Task: Plan a 3-hour wildlife and nature photography workshop in a scenic wildlife habitat.
Action: Mouse pressed left at (728, 113)
Screenshot: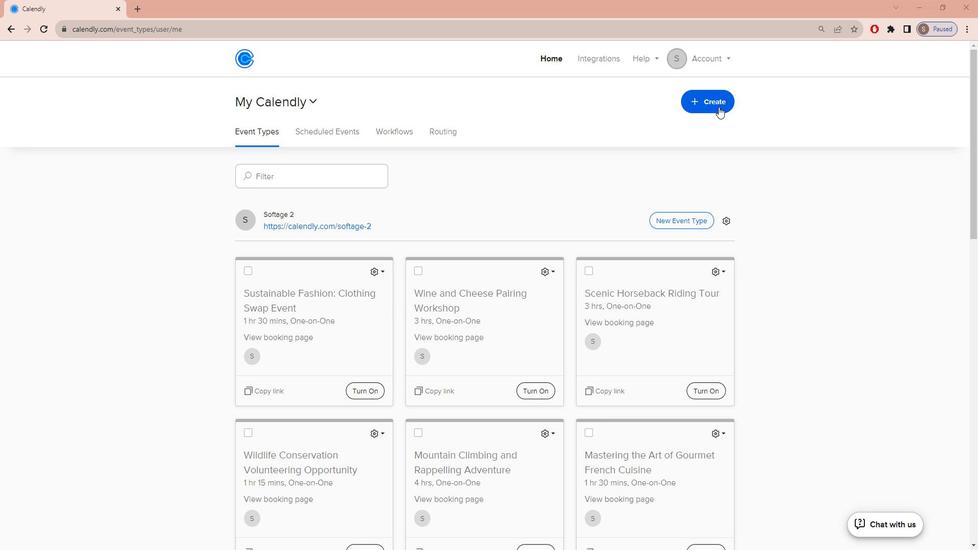 
Action: Mouse moved to (676, 139)
Screenshot: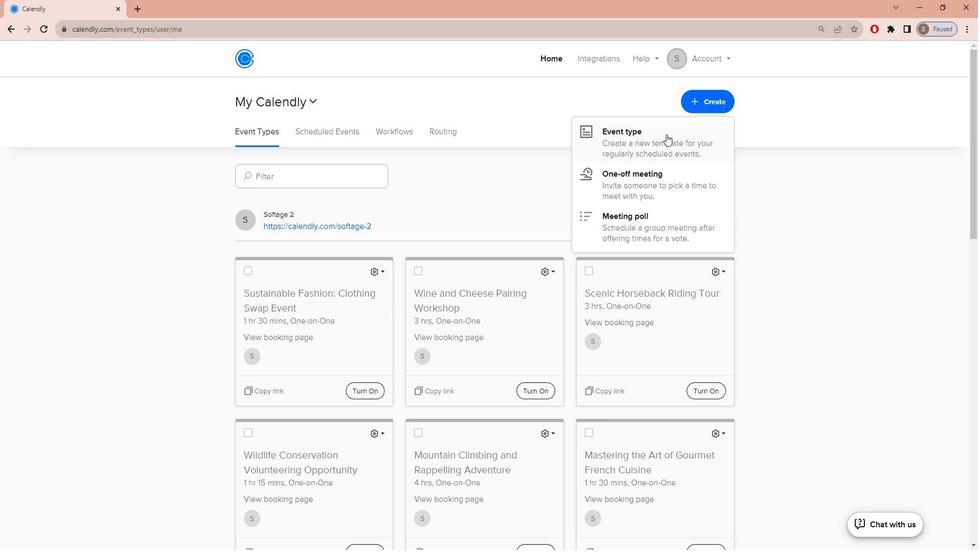 
Action: Mouse pressed left at (676, 139)
Screenshot: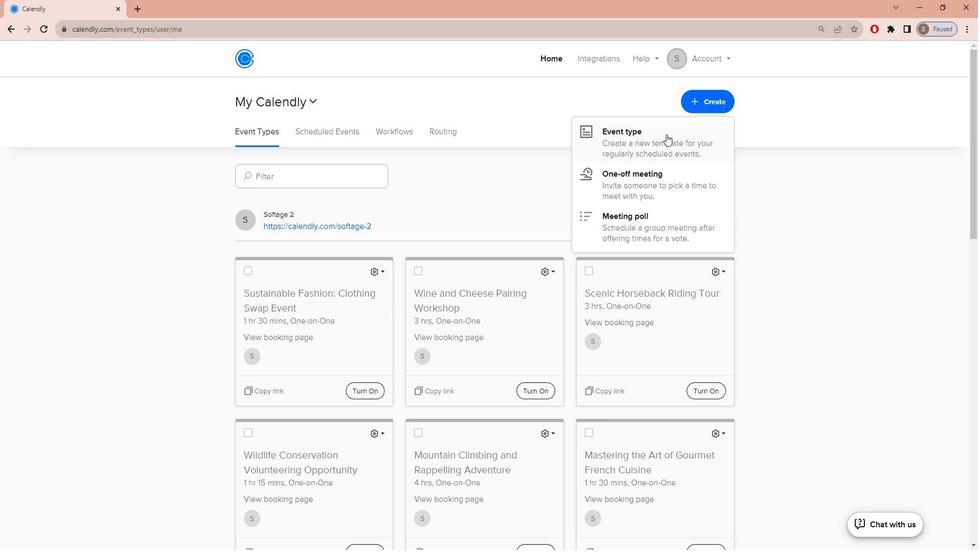 
Action: Mouse moved to (464, 187)
Screenshot: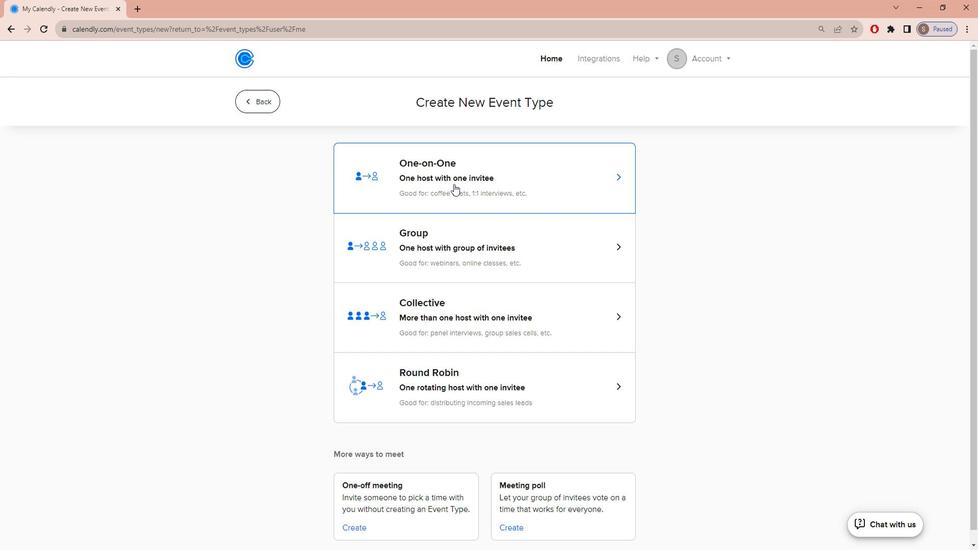 
Action: Mouse pressed left at (464, 187)
Screenshot: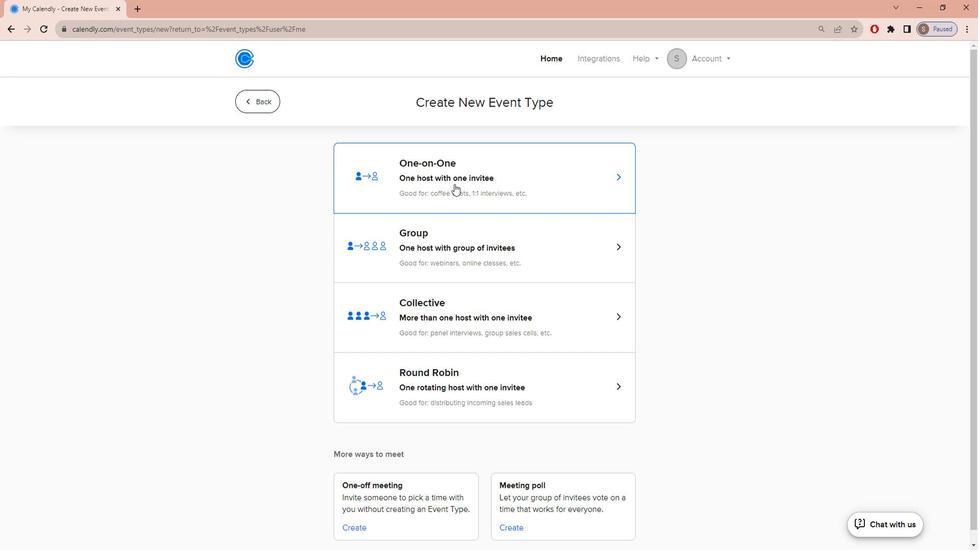 
Action: Mouse moved to (365, 250)
Screenshot: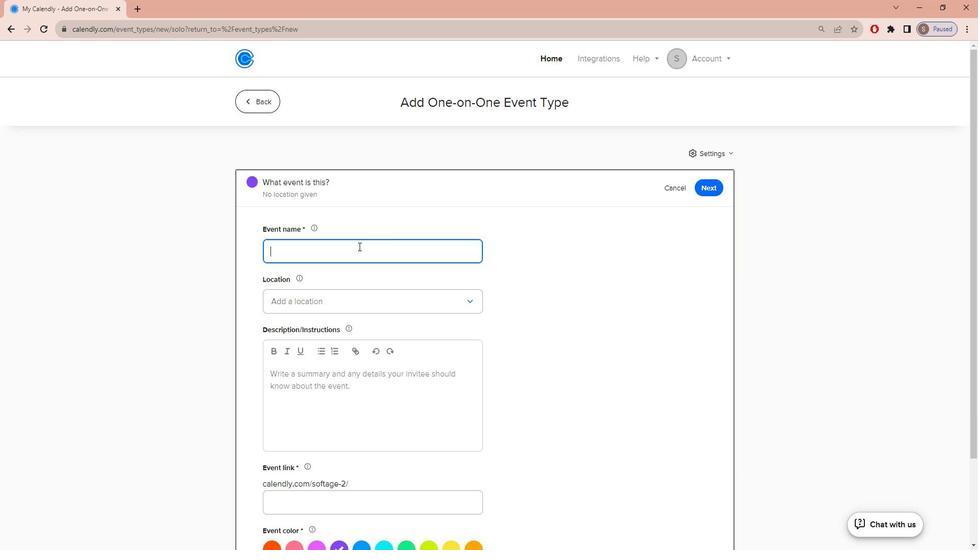 
Action: Key pressed <Key.caps_lock>W<Key.caps_lock>ildlife<Key.space><Key.caps_lock>A<Key.caps_lock><Key.backspace>and<Key.space><Key.caps_lock>N<Key.caps_lock>ature<Key.space><Key.caps_lock>P<Key.caps_lock>hotography<Key.space><Key.caps_lock>W<Key.caps_lock>orkshop
Screenshot: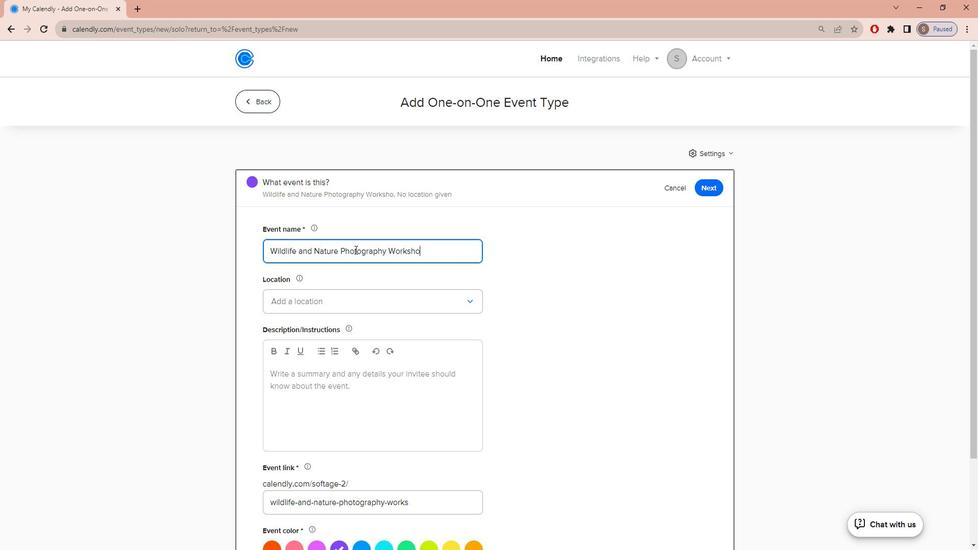 
Action: Mouse moved to (354, 307)
Screenshot: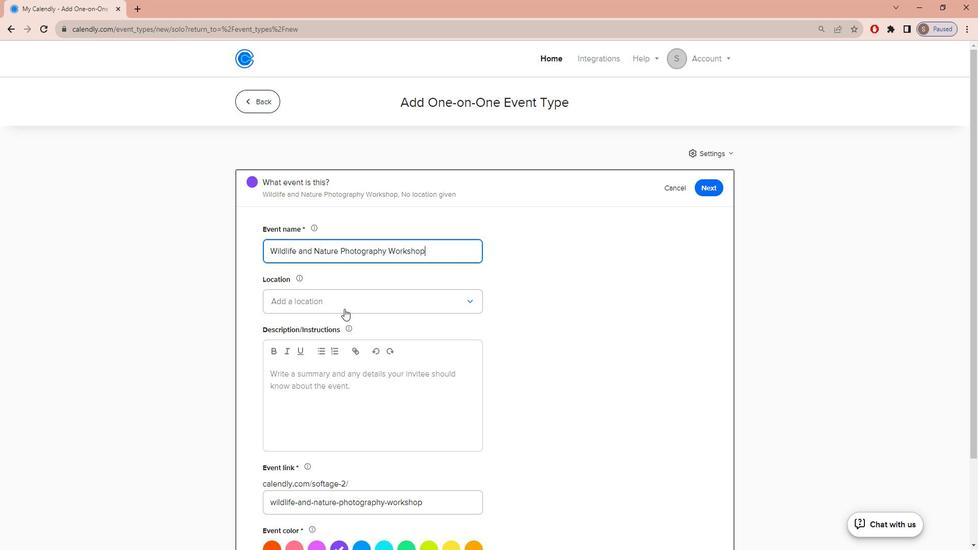 
Action: Mouse pressed left at (354, 307)
Screenshot: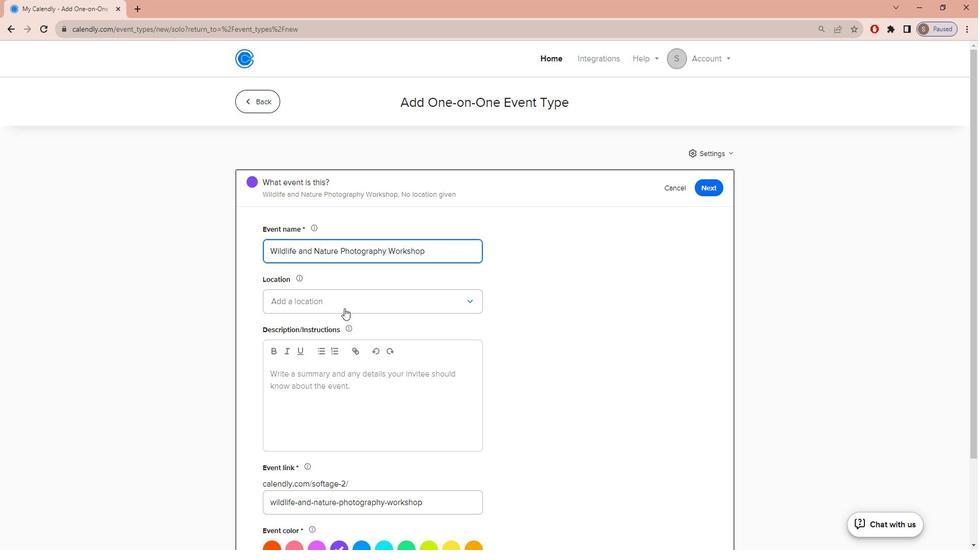 
Action: Mouse moved to (346, 329)
Screenshot: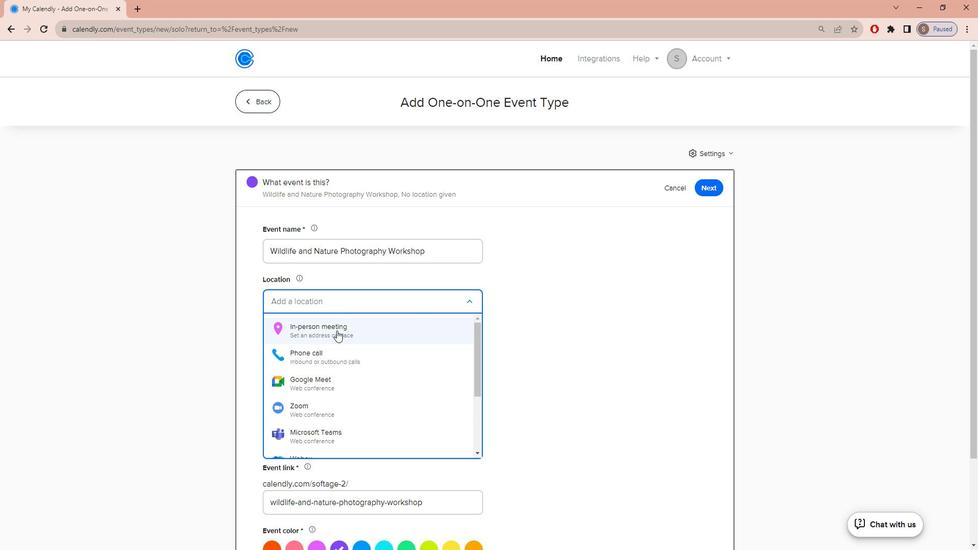 
Action: Mouse pressed left at (346, 329)
Screenshot: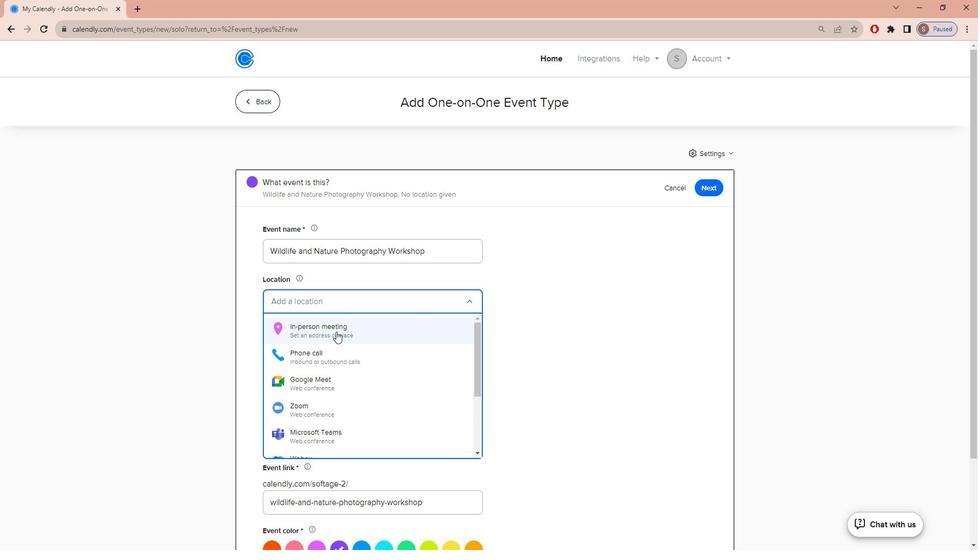 
Action: Mouse moved to (458, 181)
Screenshot: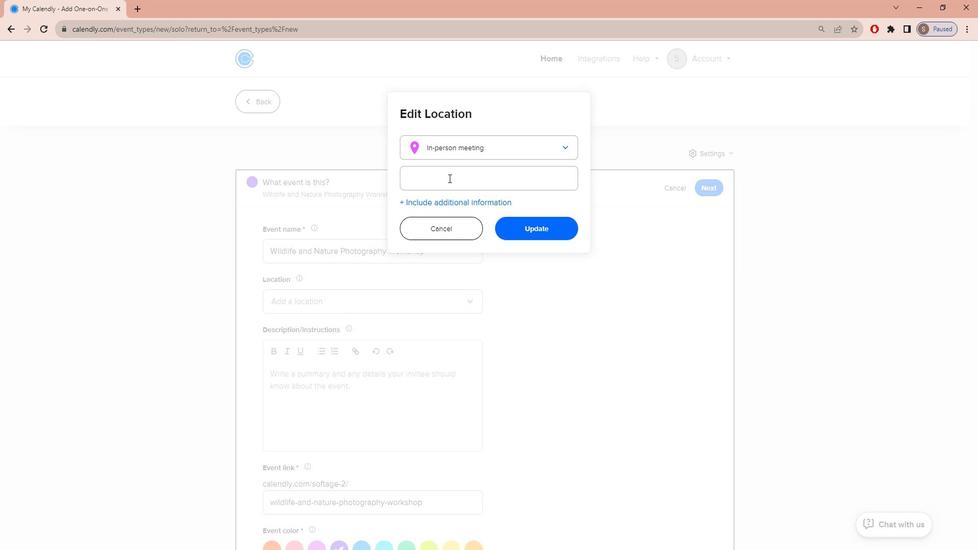 
Action: Mouse pressed left at (458, 181)
Screenshot: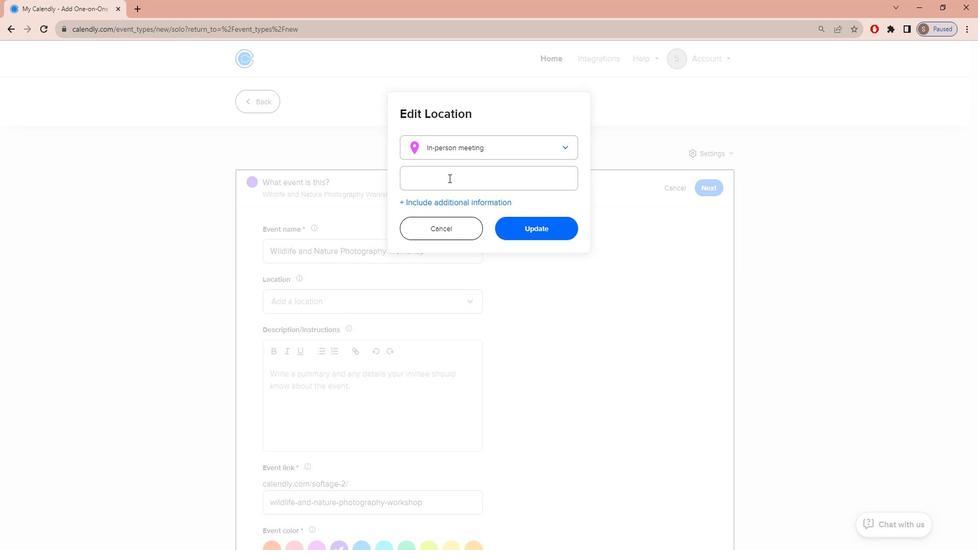 
Action: Mouse moved to (459, 181)
Screenshot: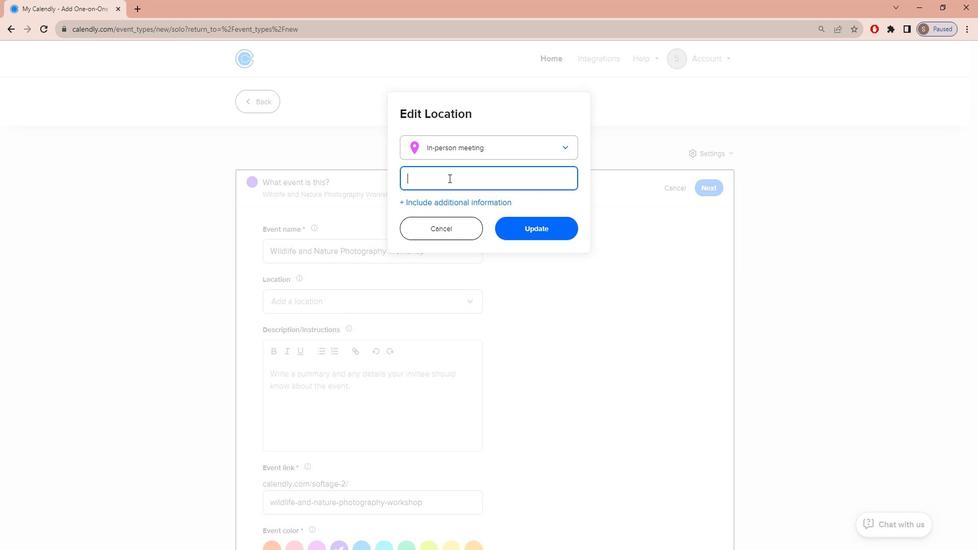 
Action: Key pressed <Key.caps_lock>W<Key.caps_lock>ildwoood<Key.backspace><Key.backspace>d<Key.space><Key.caps_lock>H<Key.caps_lock>aven,<Key.space><Key.caps_lock>A<Key.caps_lock>ustin,<Key.caps_lock>T<Key.caps_lock>exas
Screenshot: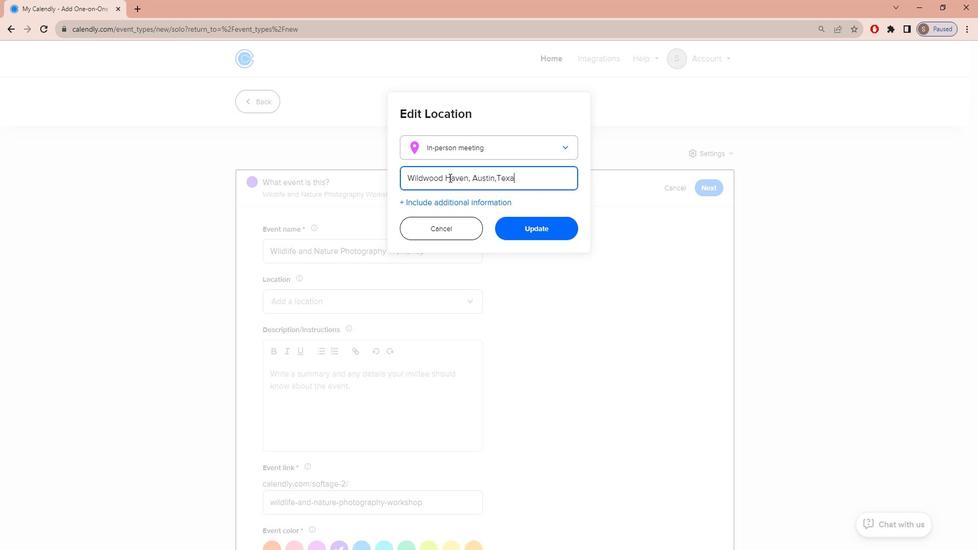 
Action: Mouse moved to (523, 229)
Screenshot: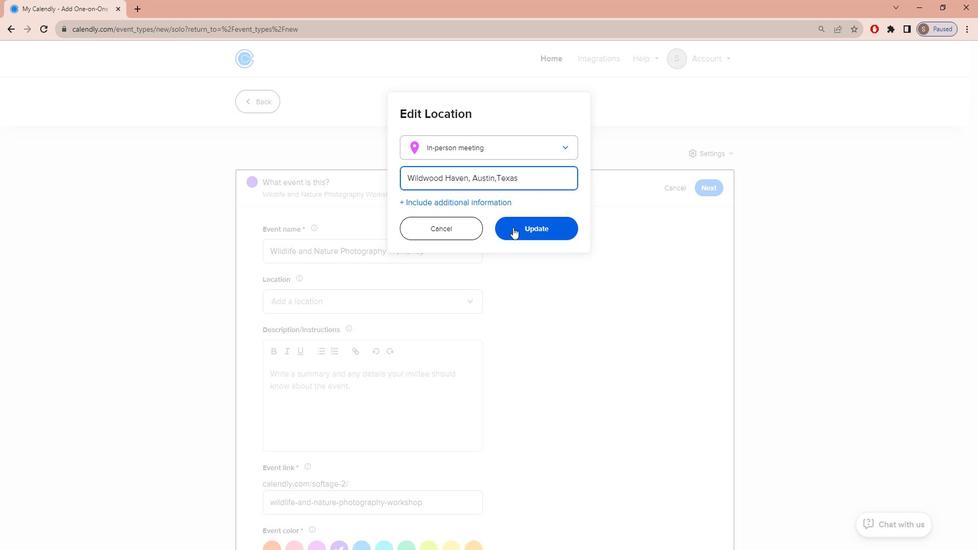 
Action: Mouse pressed left at (523, 229)
Screenshot: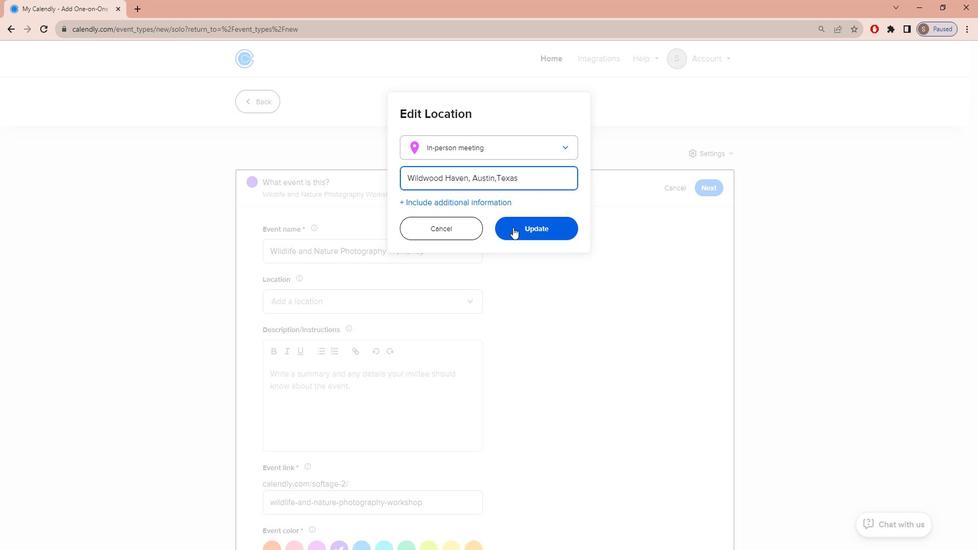
Action: Mouse moved to (354, 306)
Screenshot: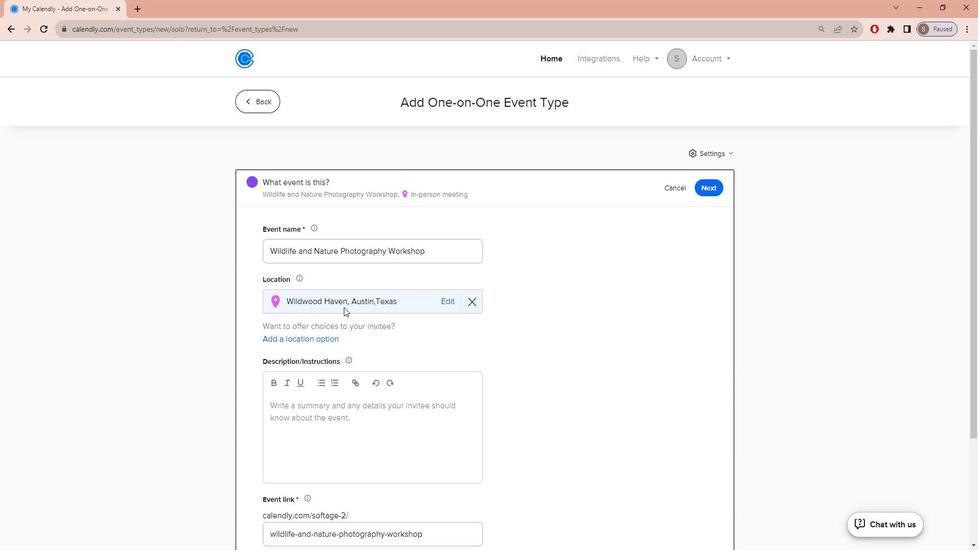 
Action: Mouse scrolled (354, 305) with delta (0, 0)
Screenshot: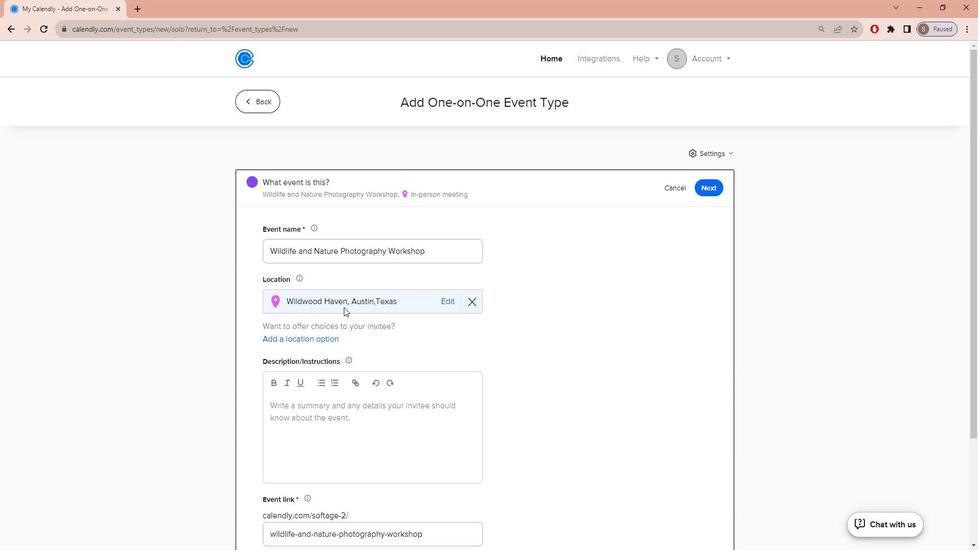 
Action: Mouse scrolled (354, 305) with delta (0, 0)
Screenshot: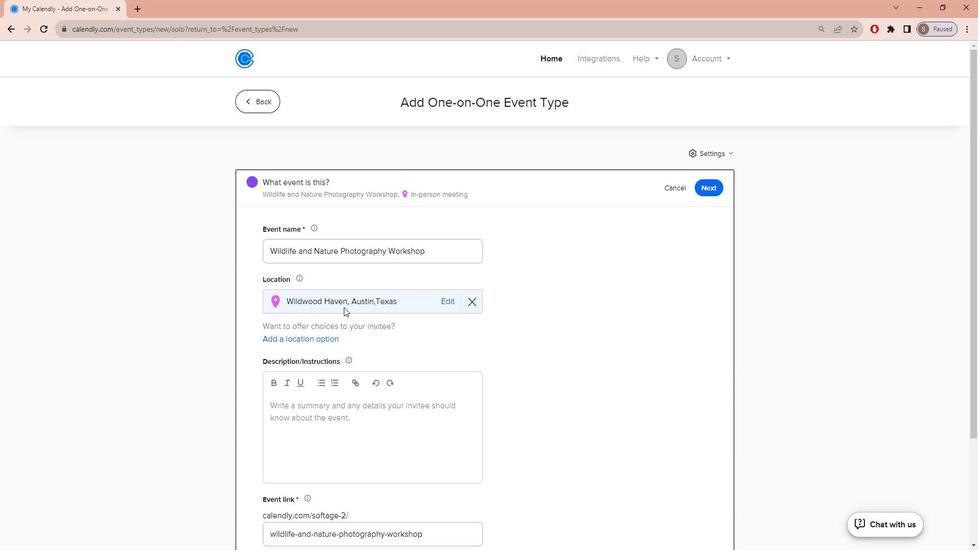 
Action: Mouse moved to (353, 306)
Screenshot: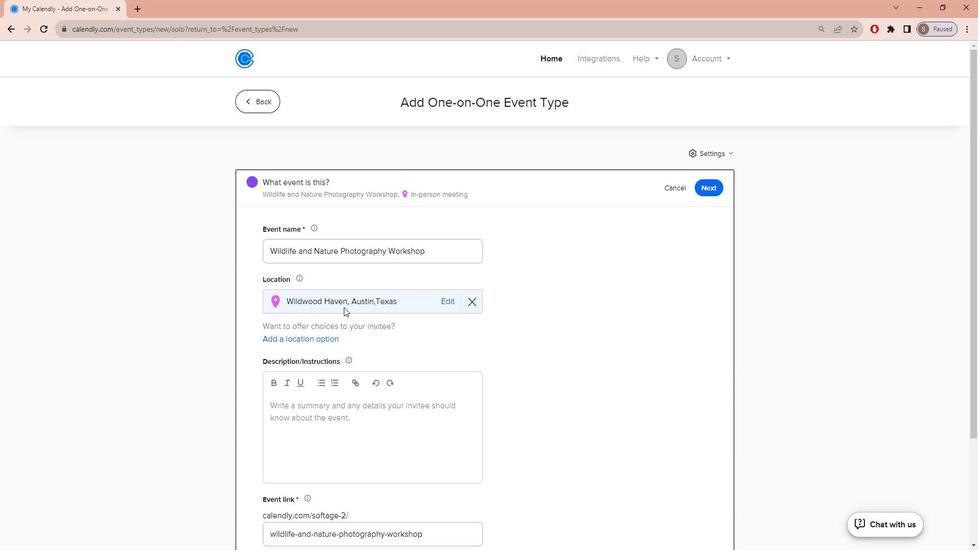 
Action: Mouse scrolled (353, 305) with delta (0, 0)
Screenshot: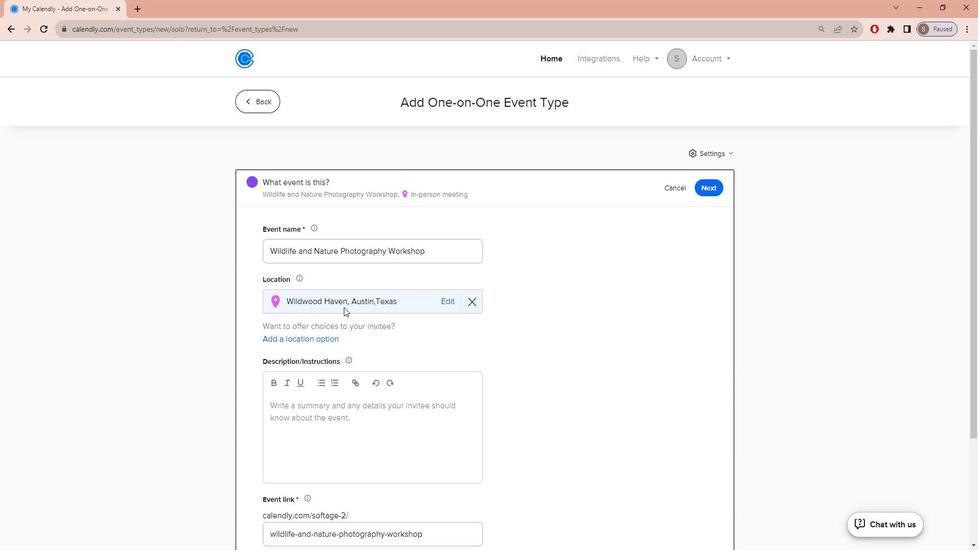 
Action: Mouse moved to (353, 306)
Screenshot: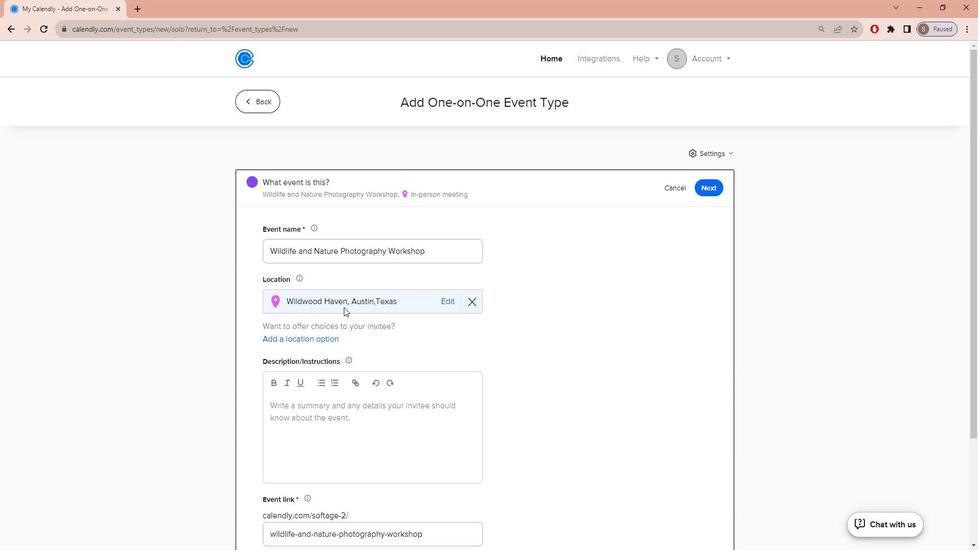 
Action: Mouse scrolled (353, 305) with delta (0, 0)
Screenshot: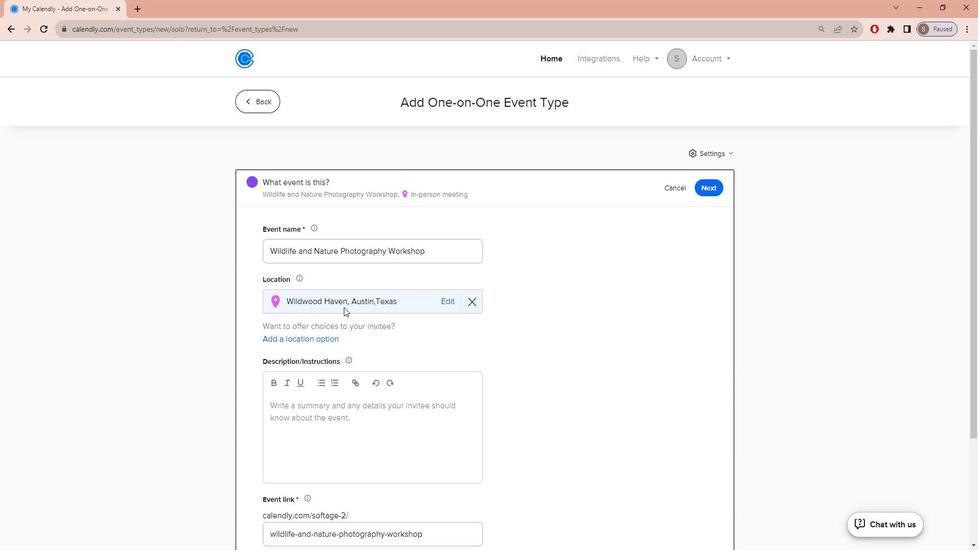 
Action: Mouse moved to (352, 306)
Screenshot: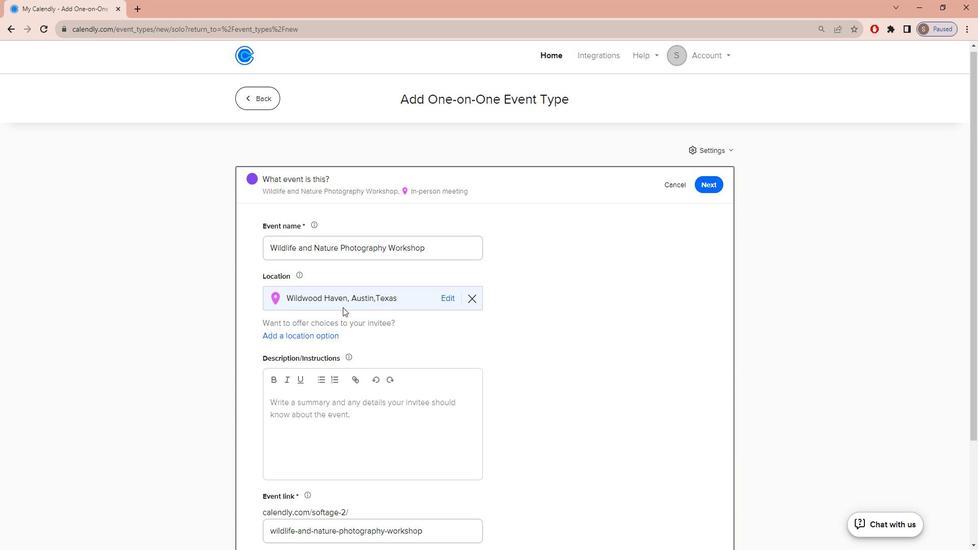 
Action: Mouse scrolled (352, 305) with delta (0, 0)
Screenshot: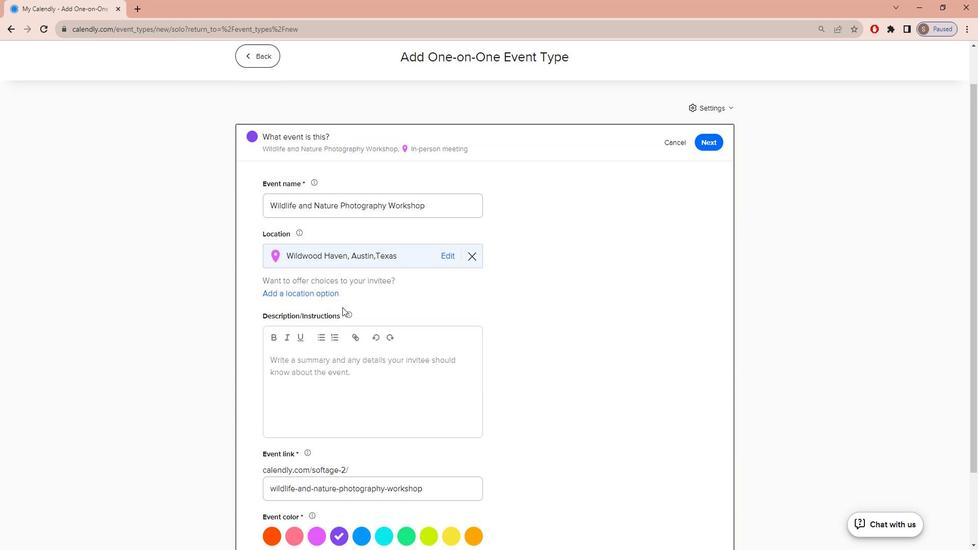
Action: Mouse scrolled (352, 306) with delta (0, 0)
Screenshot: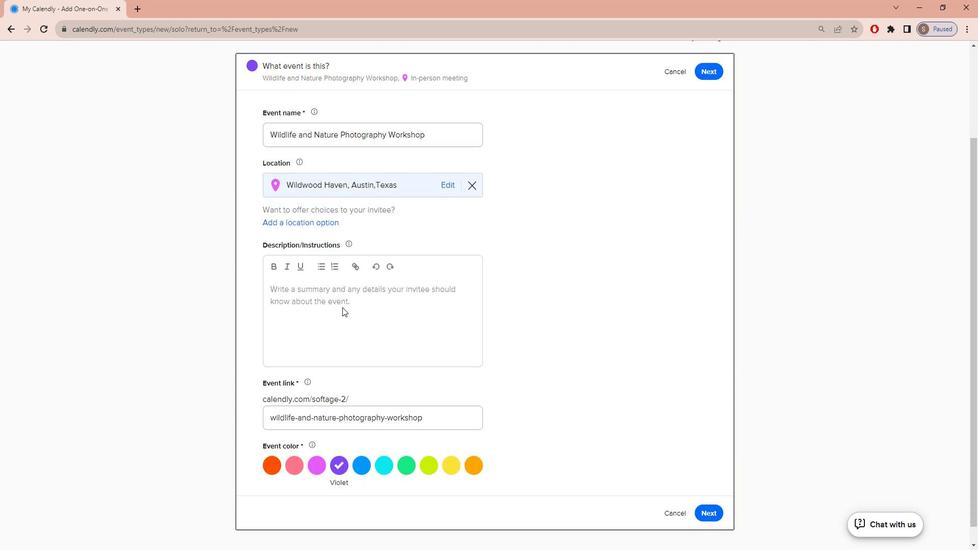 
Action: Mouse moved to (308, 331)
Screenshot: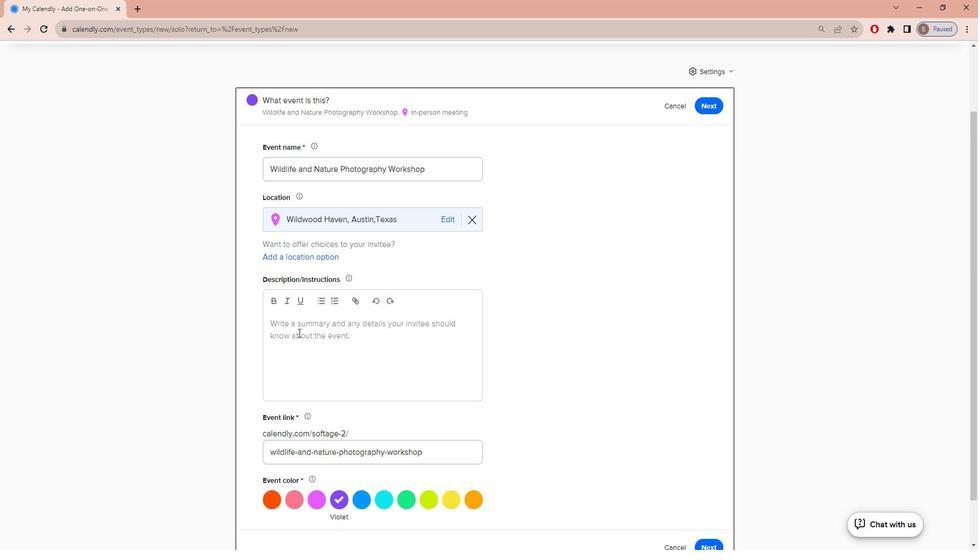 
Action: Mouse pressed left at (308, 331)
Screenshot: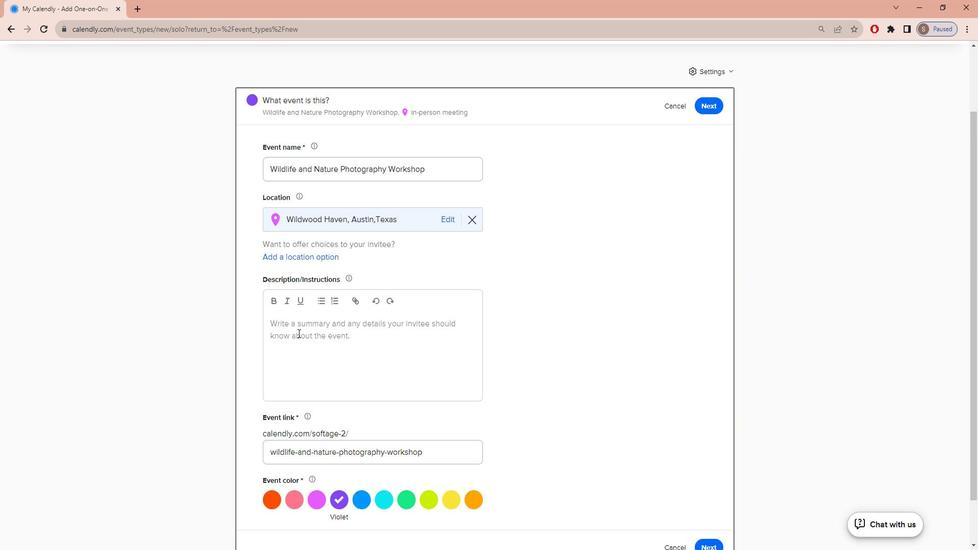 
Action: Key pressed <Key.caps_lock>J<Key.caps_lock>oin<Key.space>us<Key.space>for<Key.space>an<Key.space>unforgettable<Key.space>wi
Screenshot: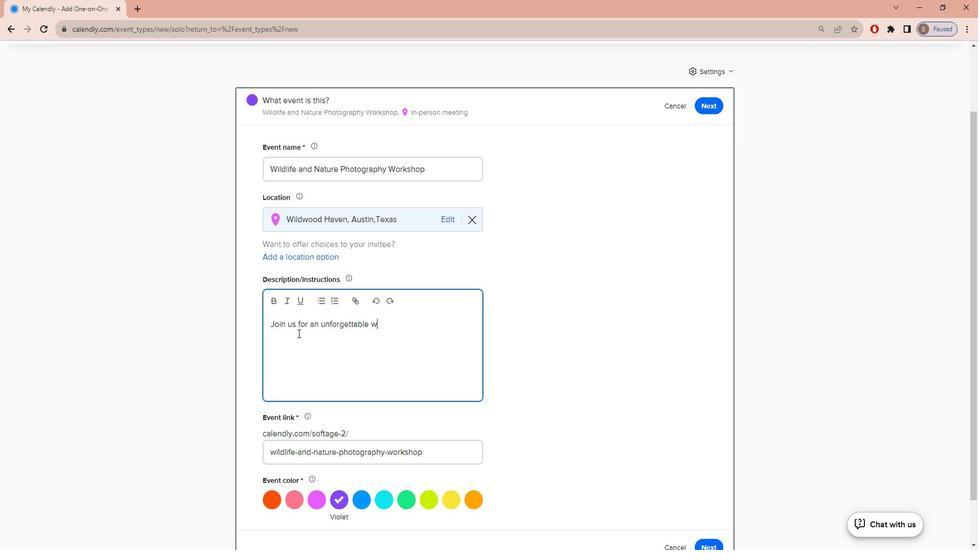 
Action: Mouse moved to (308, 331)
Screenshot: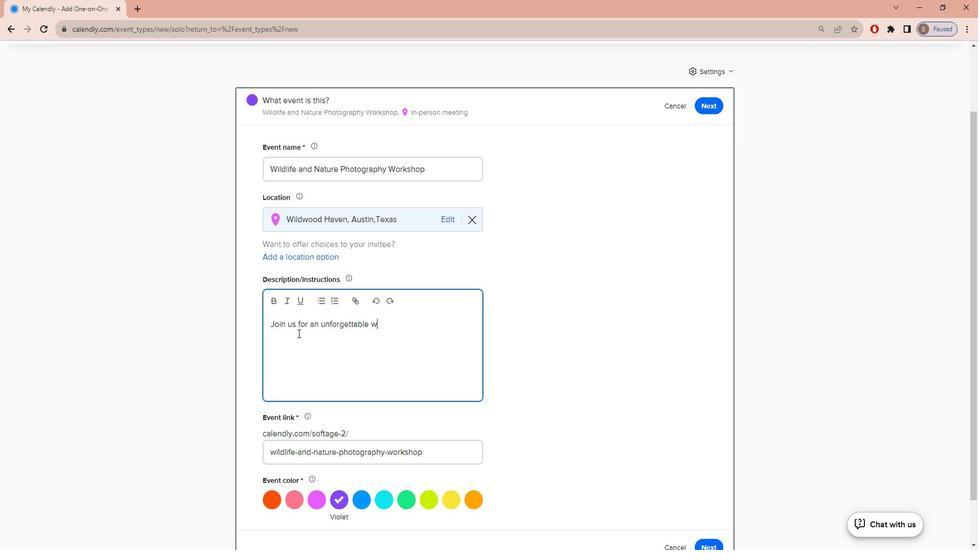 
Action: Key pressed ldlife<Key.space>phor<Key.backspace>tography<Key.space>workshop<Key.space>at<Key.space>a<Key.space>scenic<Key.space>natural<Key.space>sanctura<Key.backspace><Key.backspace>ary<Key.space>that<Key.space>provides<Key.space>you<Key.space>a<Key.space>proper<Key.space>backdrop<Key.space>for<Key.space>capturing<Key.space>the<Key.space>ba<Key.backspace>eay<Key.backspace>uty<Key.space>of<Key.space>outdd<Key.backspace>oors<Key.space>through<Key.space>your<Key.space>lens.<Key.caps_lock>W<Key.caps_lock>hether<Key.space>you<Key.space>are<Key.space>a<Key.space>novice<Key.space>or<Key.space>a<Key.space>seasoned<Key.space>photographer,this<Key.space>workd<Key.backspace>shop<Key.space>is<Key.space>designed<Key.space>y<Key.backspace>to<Key.space>help<Key.space>you<Key.space>refine<Key.space>your<Key.space>skills<Key.space>,o<Key.backspace>connect
Screenshot: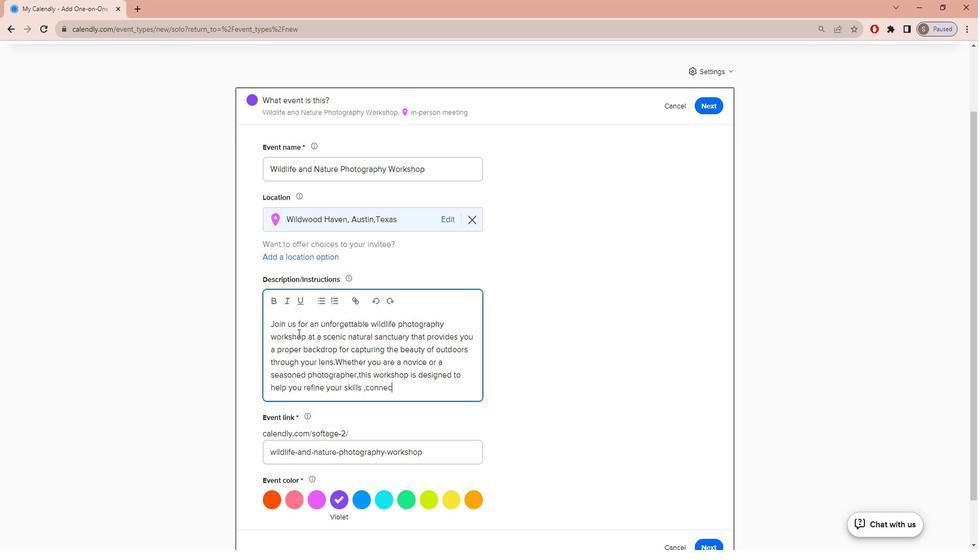 
Action: Mouse moved to (321, 327)
Screenshot: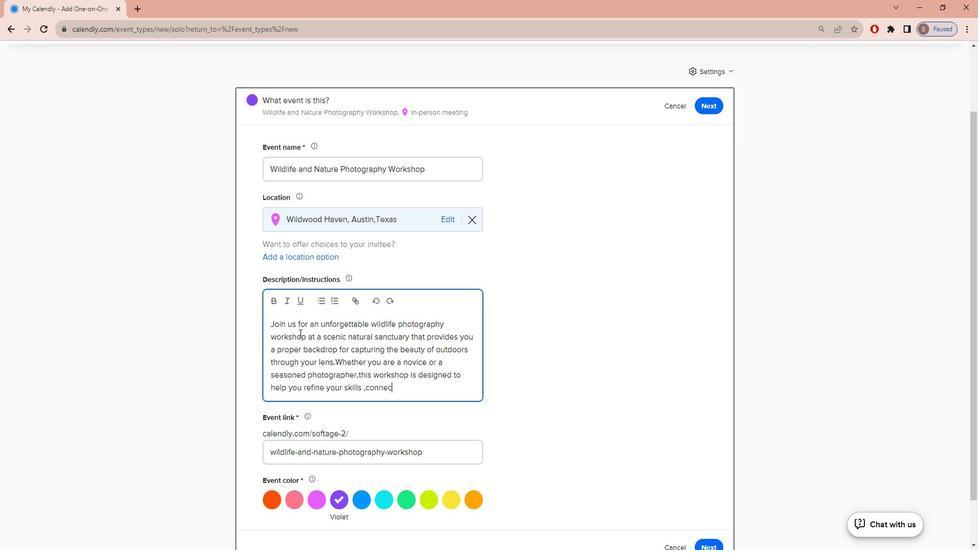 
Action: Key pressed <Key.space>with<Key.space>nt<Key.backspace>a
Screenshot: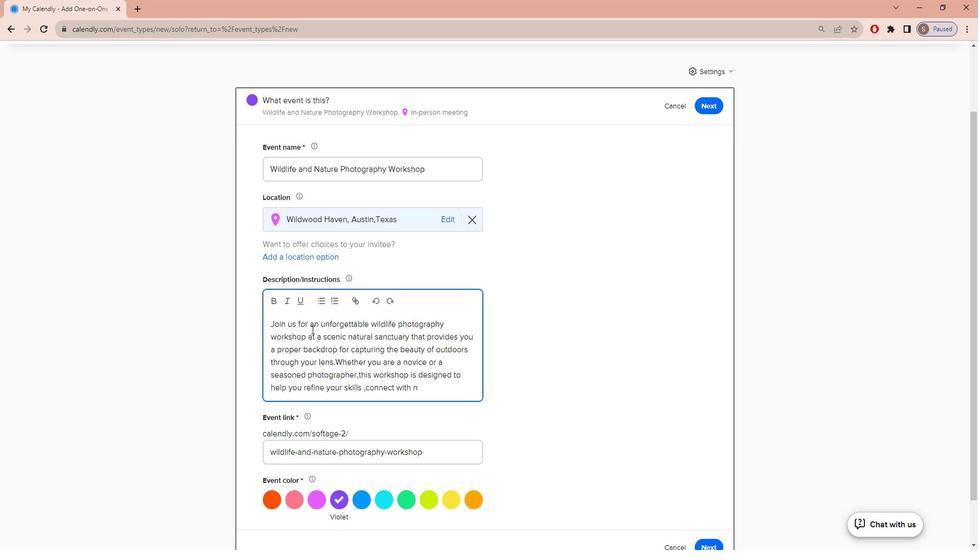 
Action: Mouse moved to (323, 327)
Screenshot: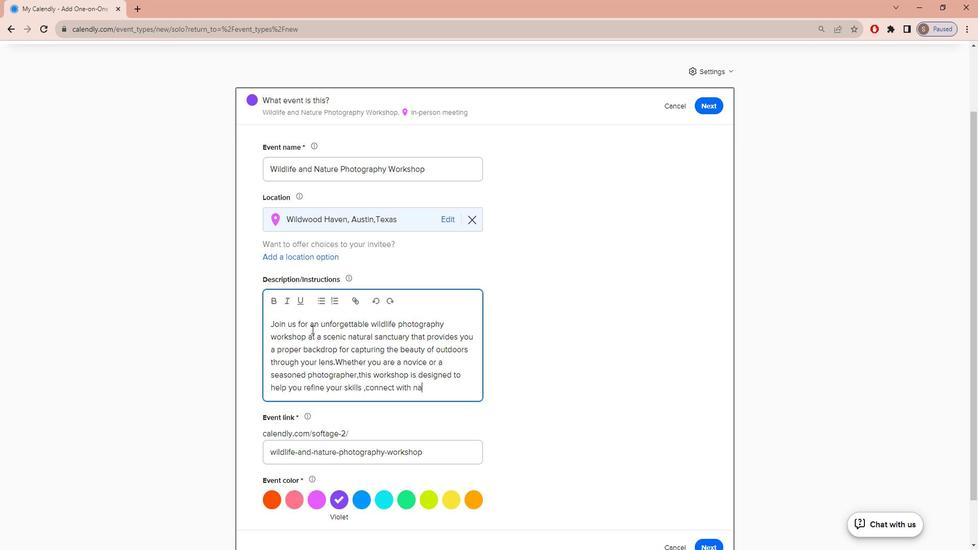 
Action: Key pressed t
Screenshot: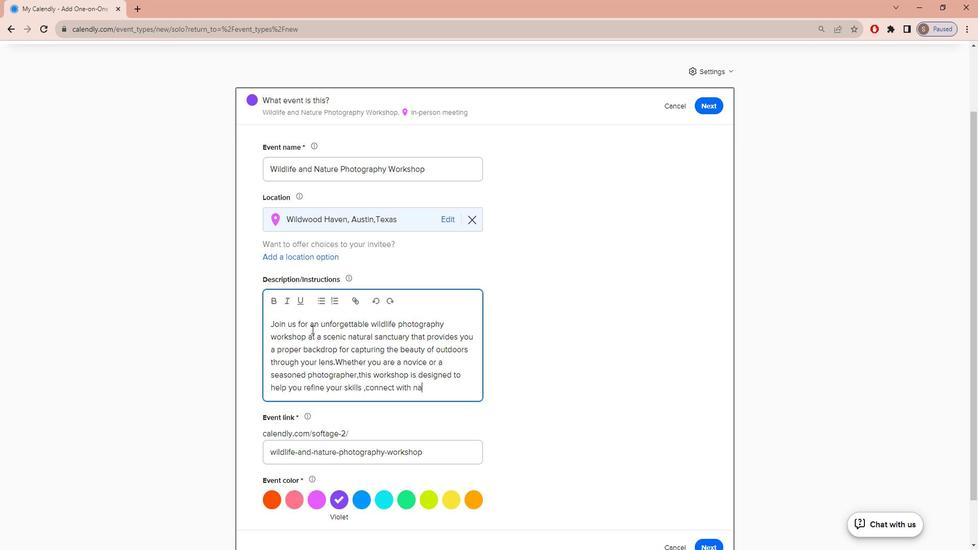 
Action: Mouse moved to (327, 326)
Screenshot: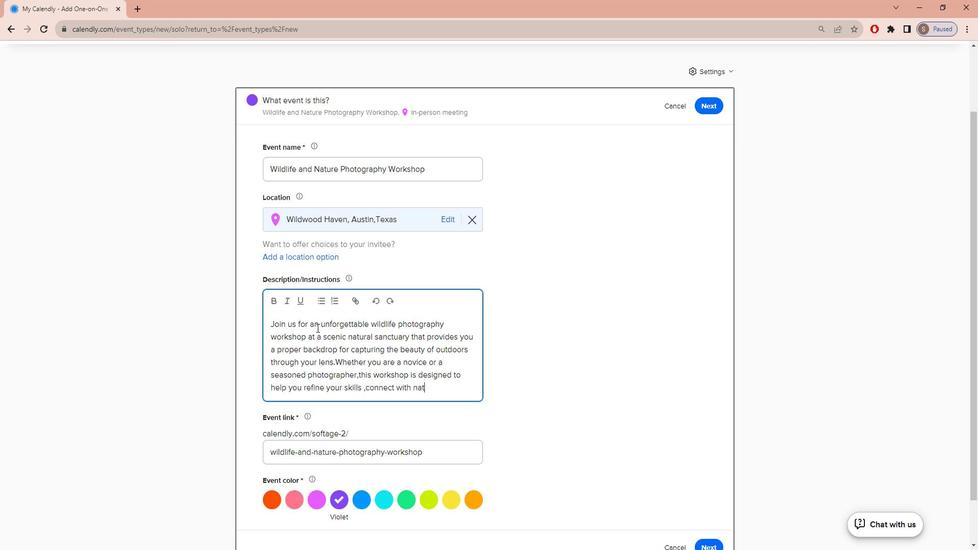 
Action: Key pressed ure<Key.space>and<Key.space>capture<Key.space>stunning<Key.space>moment
Screenshot: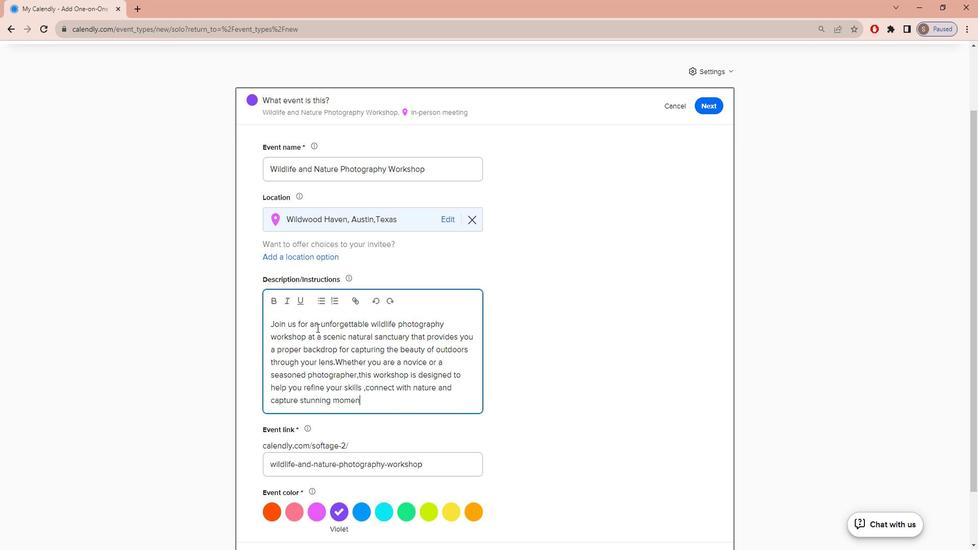 
Action: Mouse moved to (327, 326)
Screenshot: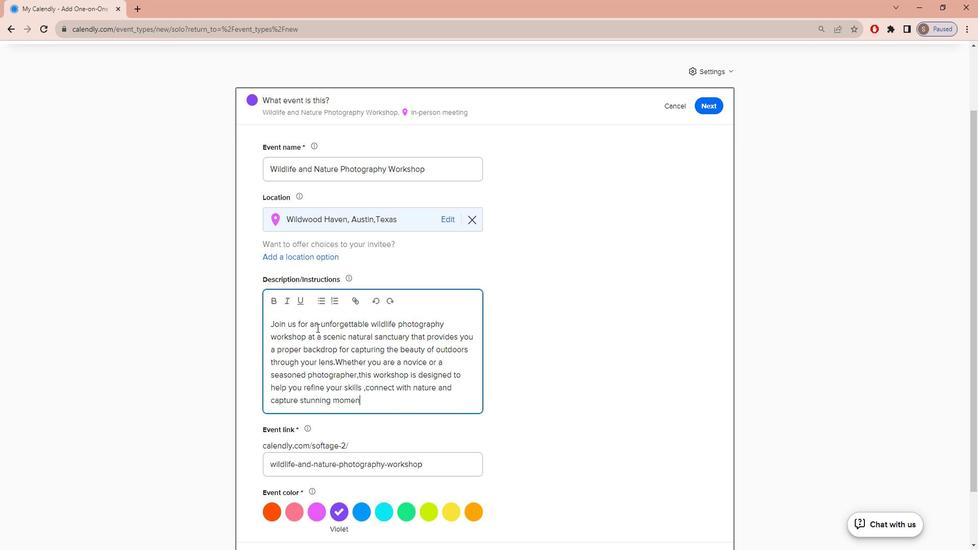 
Action: Key pressed s<Key.space>in<Key.space>the<Key.space>wild.
Screenshot: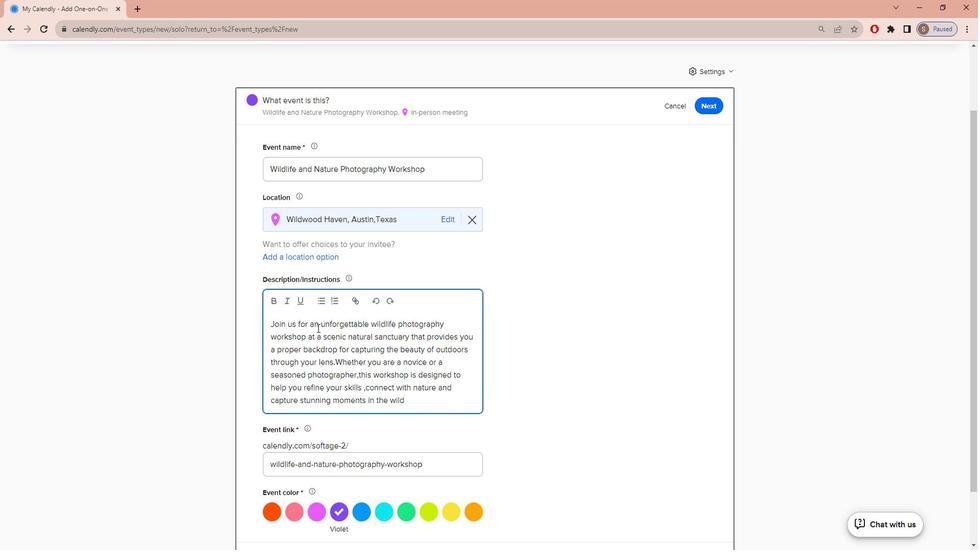 
Action: Mouse moved to (441, 503)
Screenshot: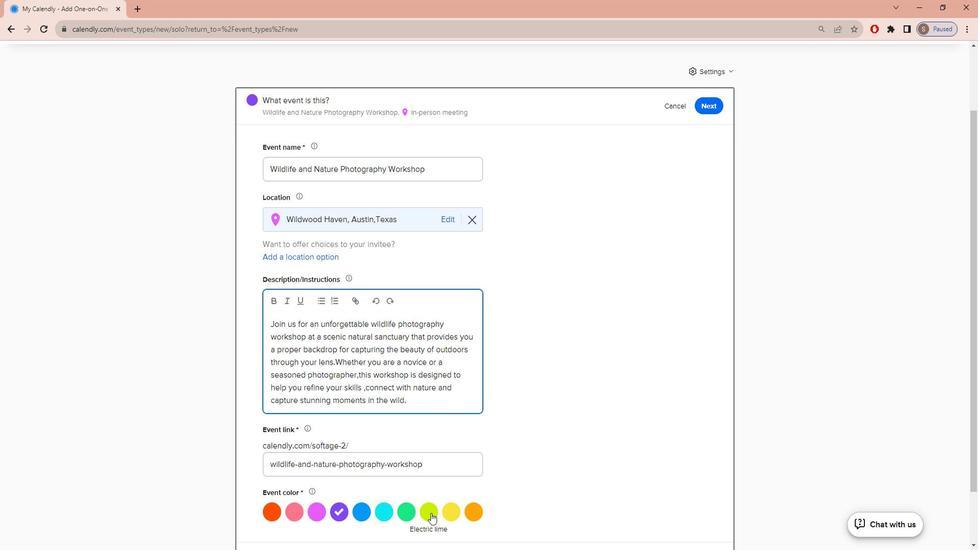 
Action: Mouse pressed left at (441, 503)
Screenshot: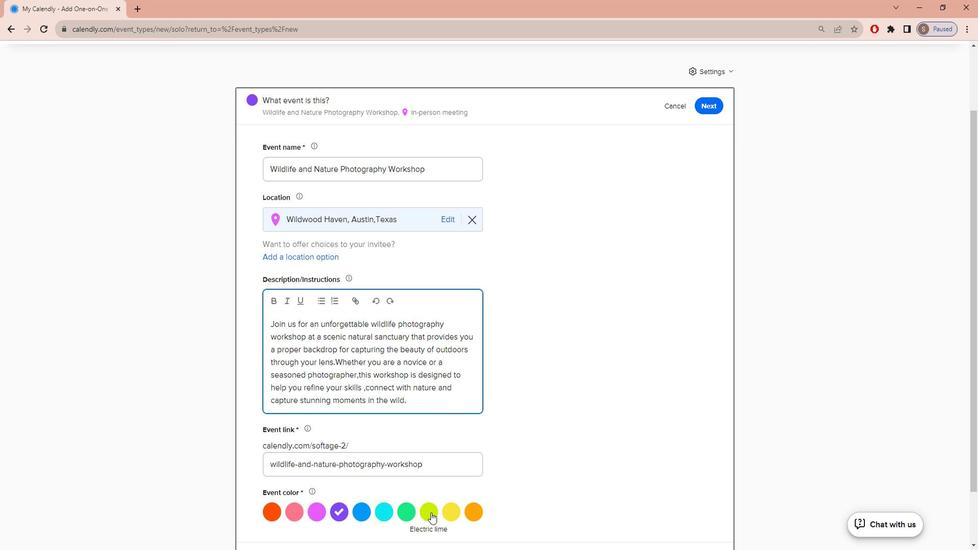 
Action: Mouse moved to (413, 386)
Screenshot: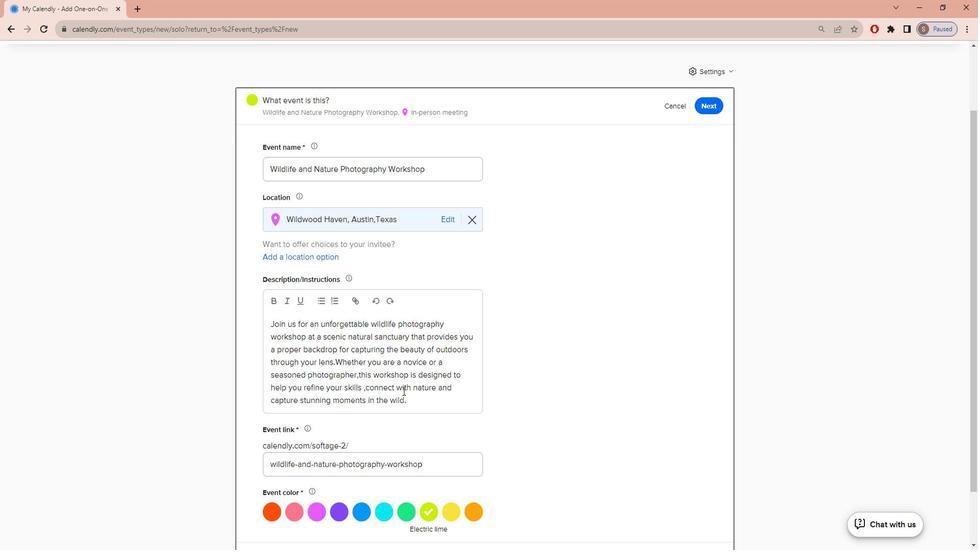 
Action: Mouse scrolled (413, 386) with delta (0, 0)
Screenshot: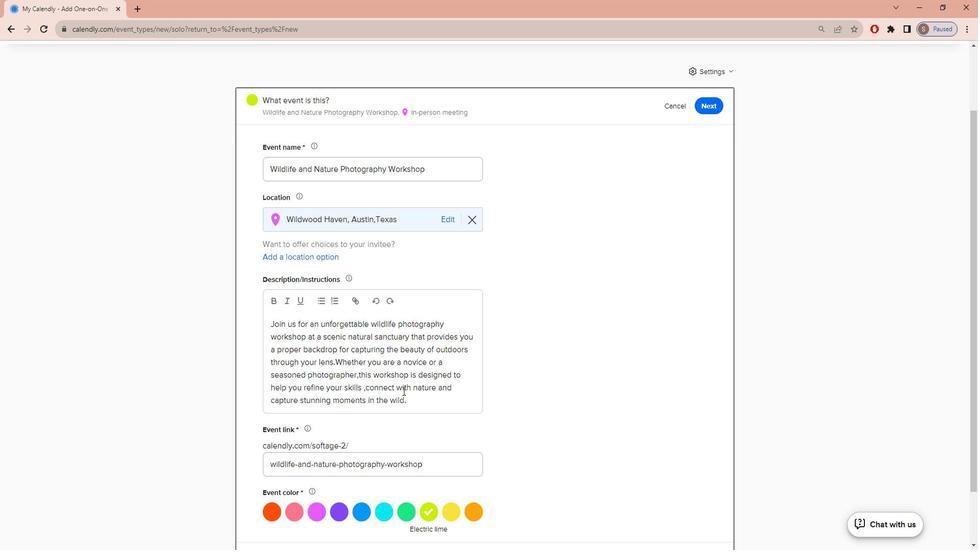 
Action: Mouse scrolled (413, 386) with delta (0, 0)
Screenshot: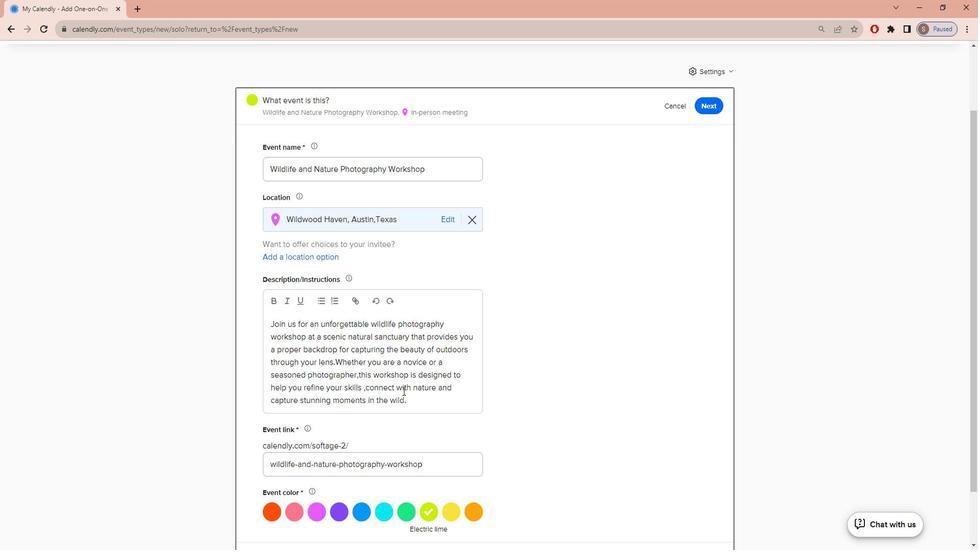 
Action: Mouse scrolled (413, 386) with delta (0, 0)
Screenshot: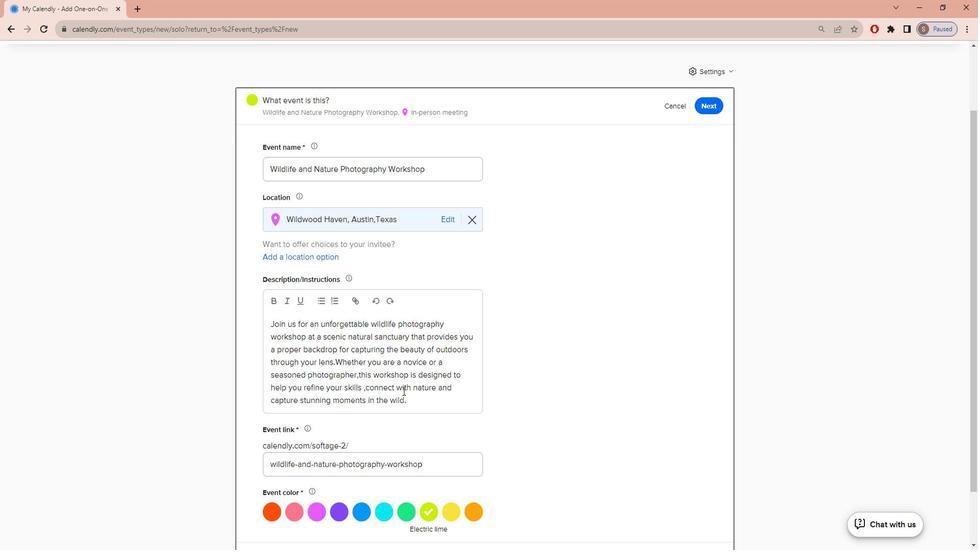 
Action: Mouse scrolled (413, 386) with delta (0, 0)
Screenshot: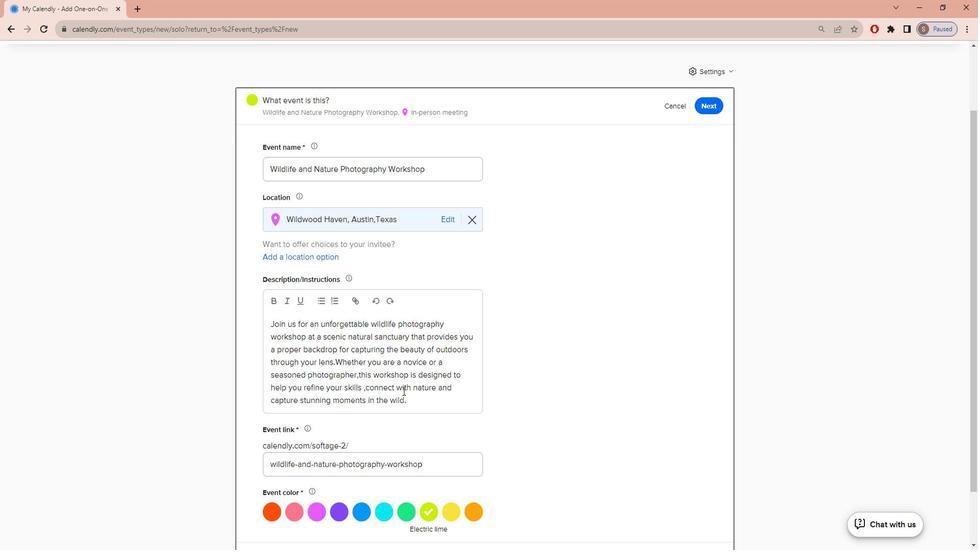 
Action: Mouse scrolled (413, 386) with delta (0, 0)
Screenshot: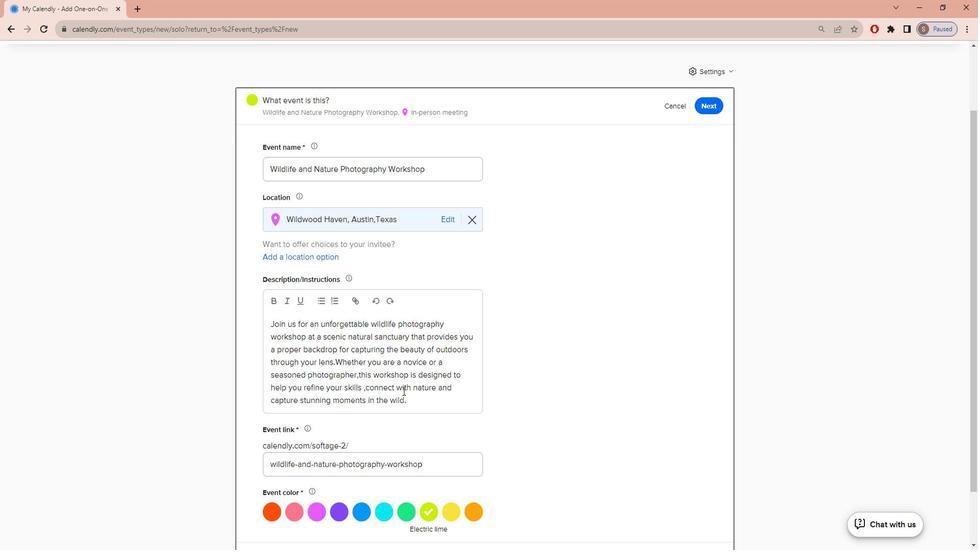 
Action: Mouse scrolled (413, 386) with delta (0, 0)
Screenshot: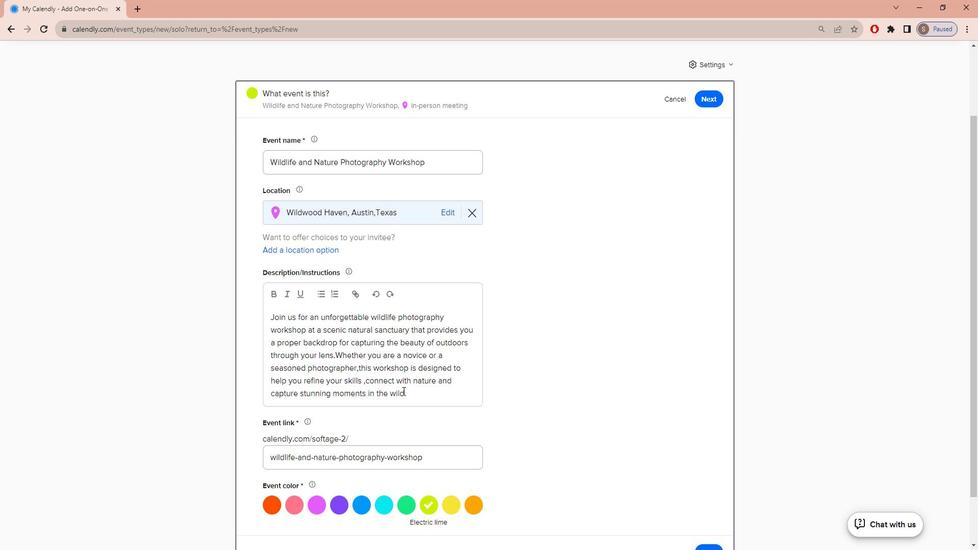 
Action: Mouse moved to (728, 487)
Screenshot: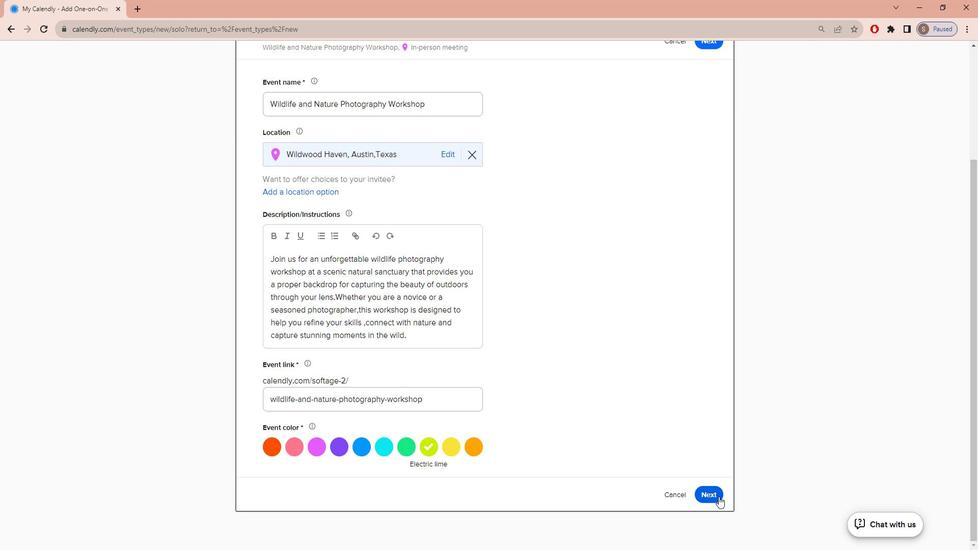 
Action: Mouse pressed left at (728, 487)
Screenshot: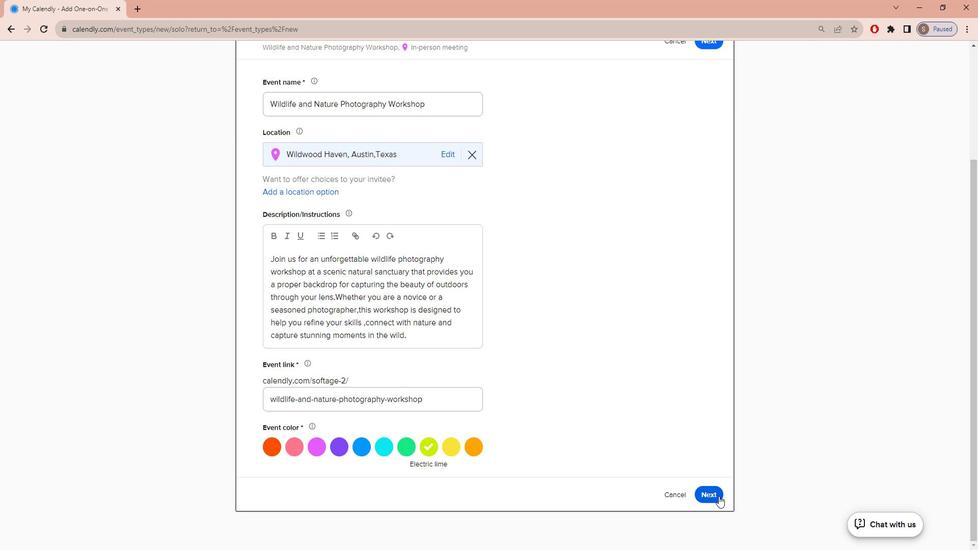
Action: Mouse moved to (394, 297)
Screenshot: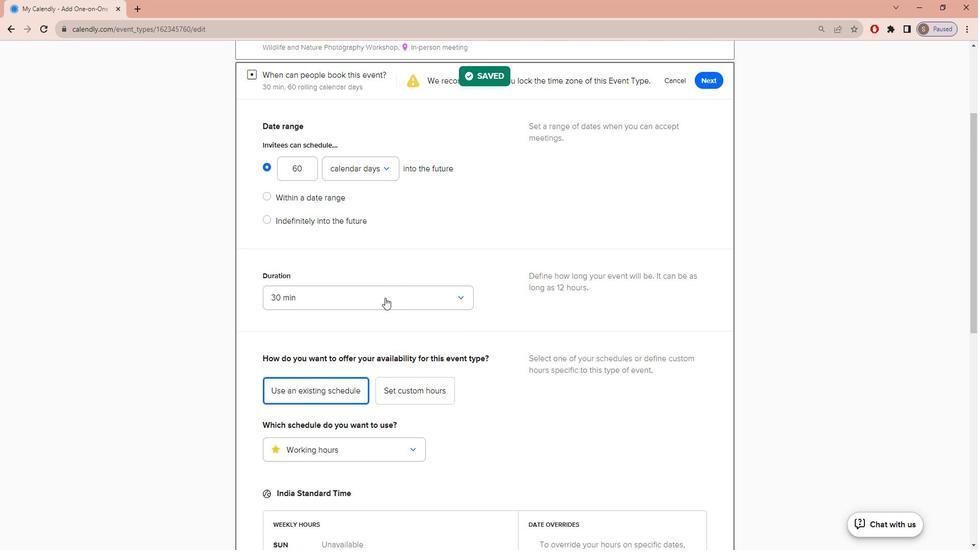 
Action: Mouse pressed left at (394, 297)
Screenshot: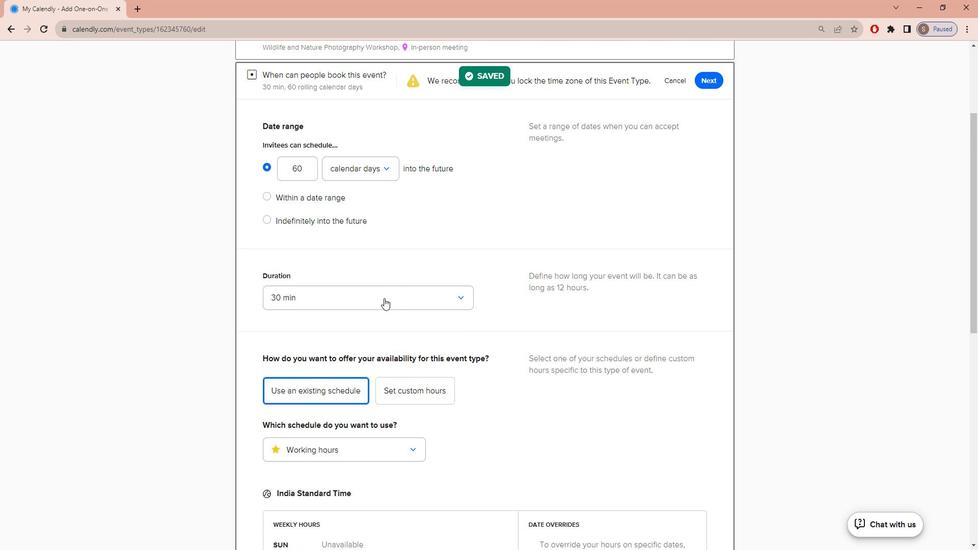 
Action: Mouse moved to (324, 402)
Screenshot: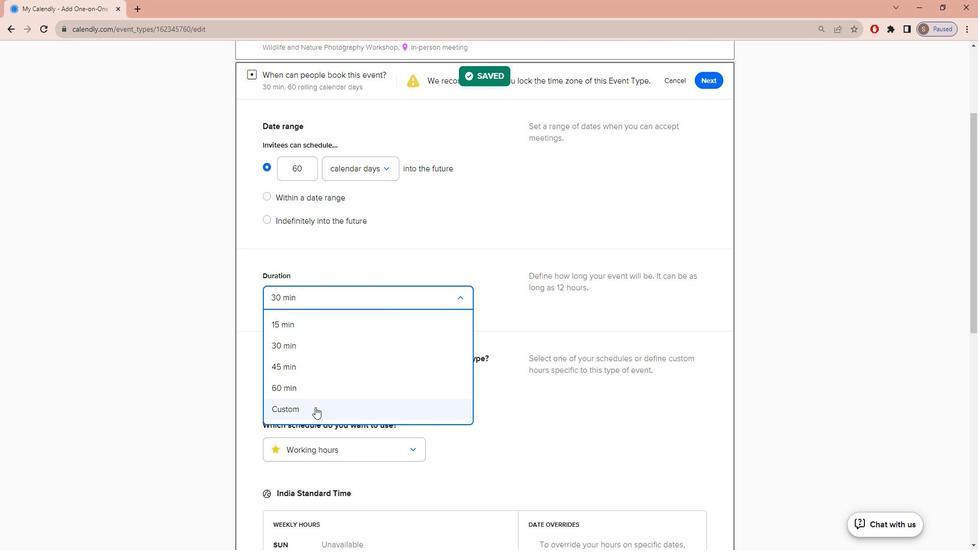 
Action: Mouse pressed left at (324, 402)
Screenshot: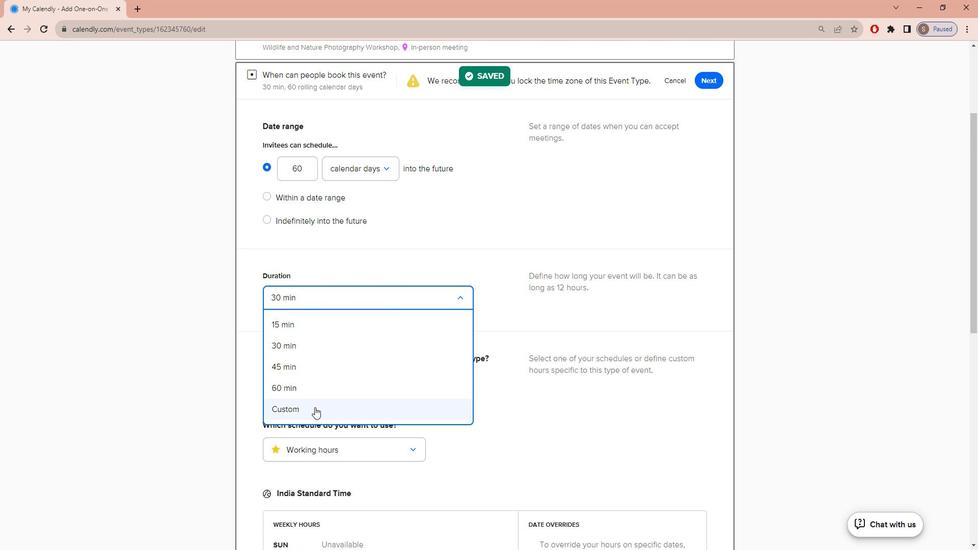 
Action: Mouse moved to (471, 331)
Screenshot: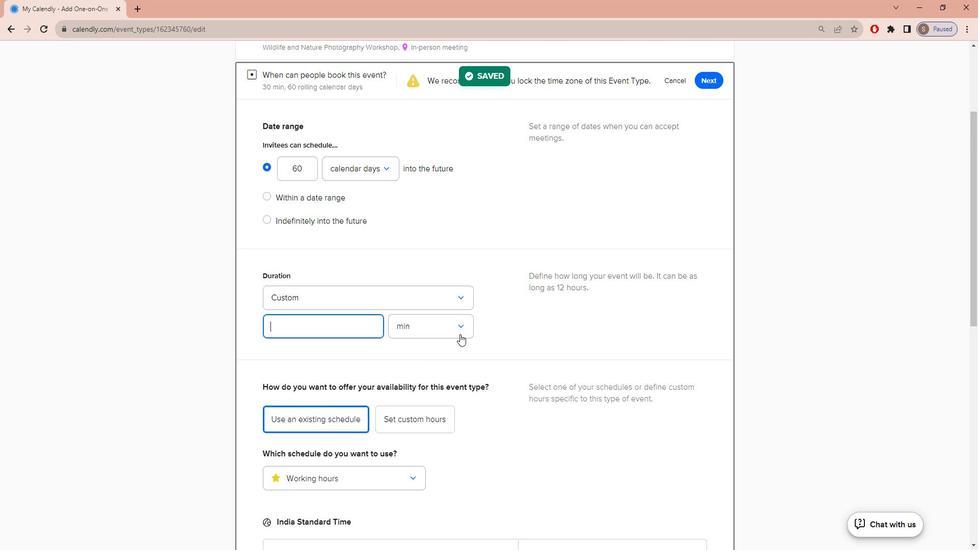 
Action: Mouse pressed left at (471, 331)
Screenshot: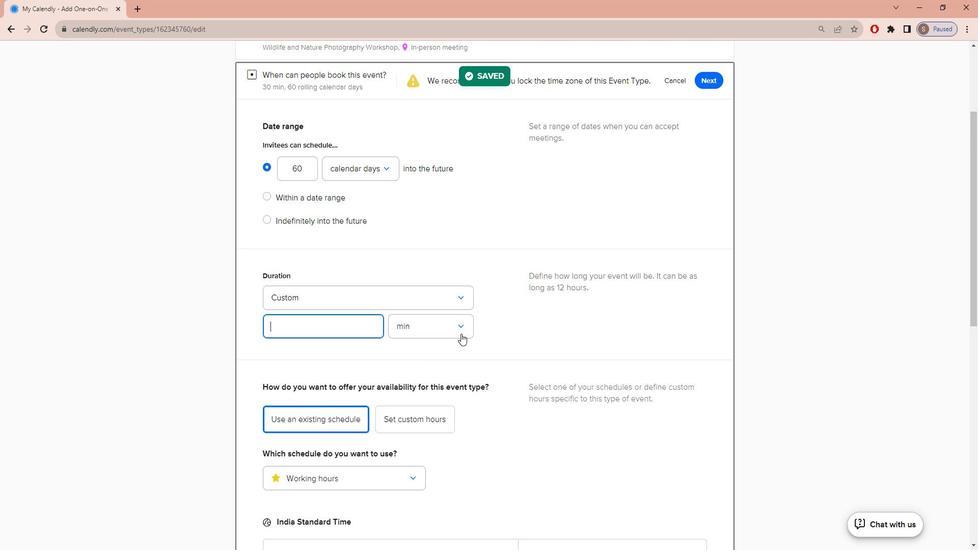 
Action: Mouse moved to (431, 367)
Screenshot: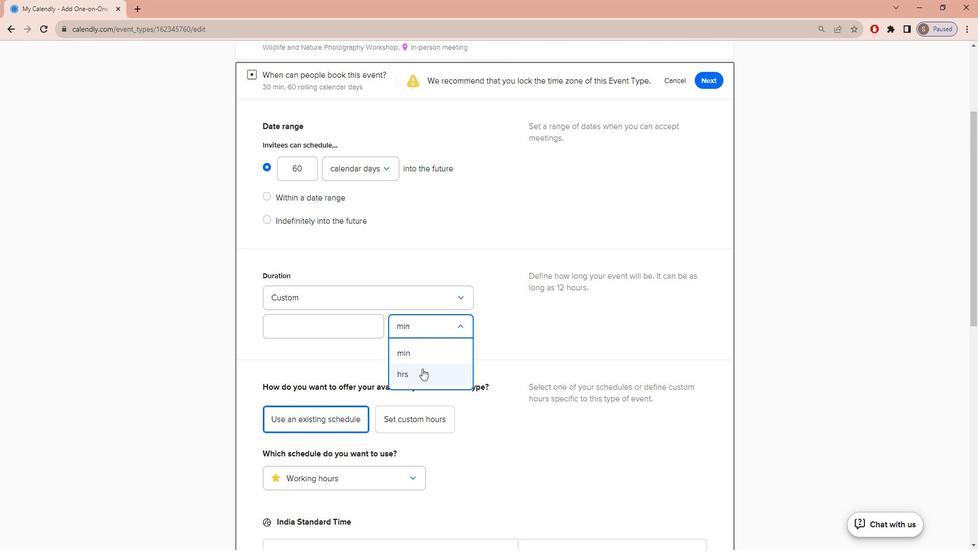 
Action: Mouse pressed left at (431, 367)
Screenshot: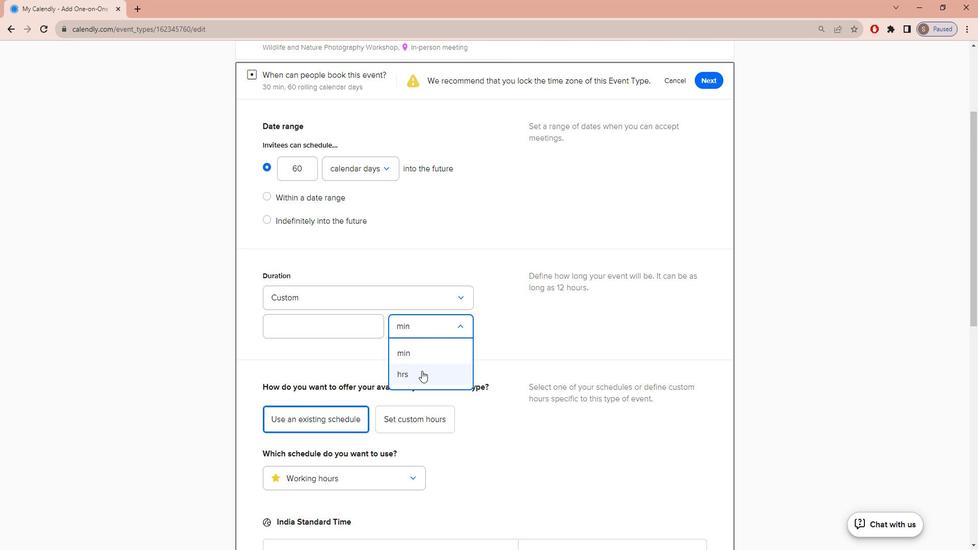 
Action: Mouse moved to (282, 323)
Screenshot: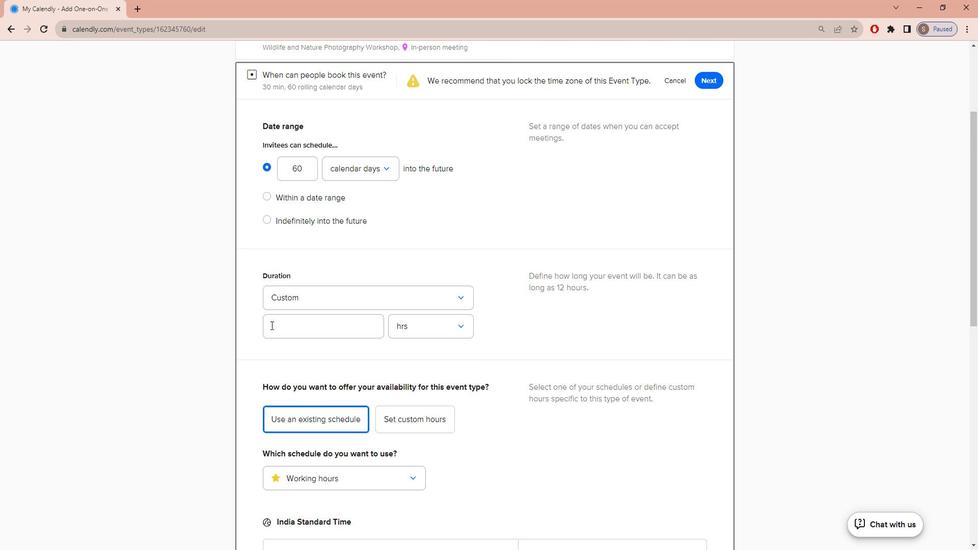 
Action: Mouse pressed left at (282, 323)
Screenshot: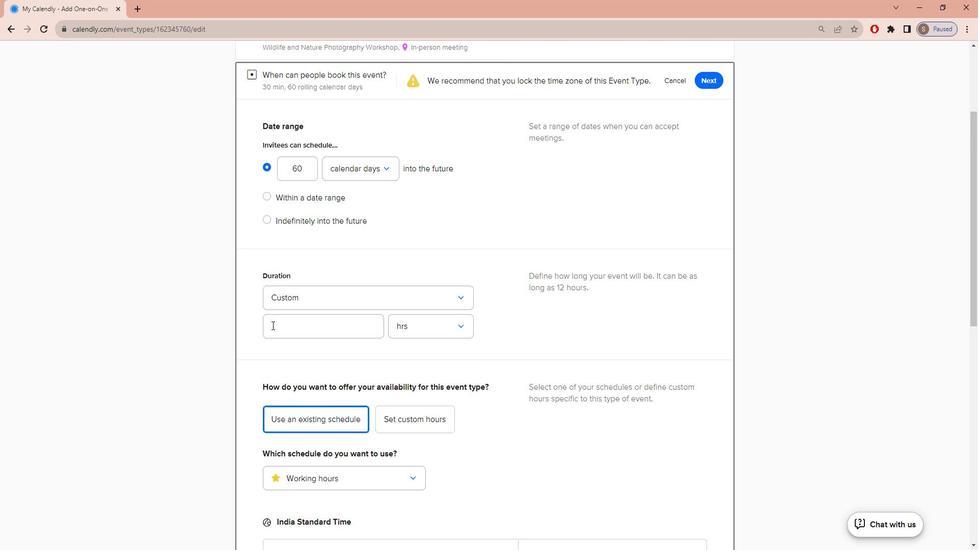 
Action: Mouse moved to (279, 321)
Screenshot: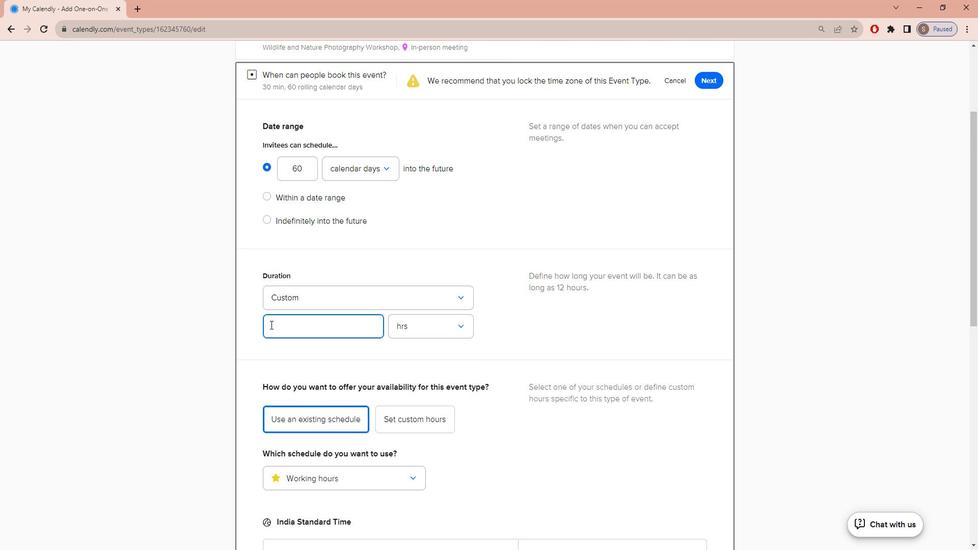 
Action: Key pressed 3
Screenshot: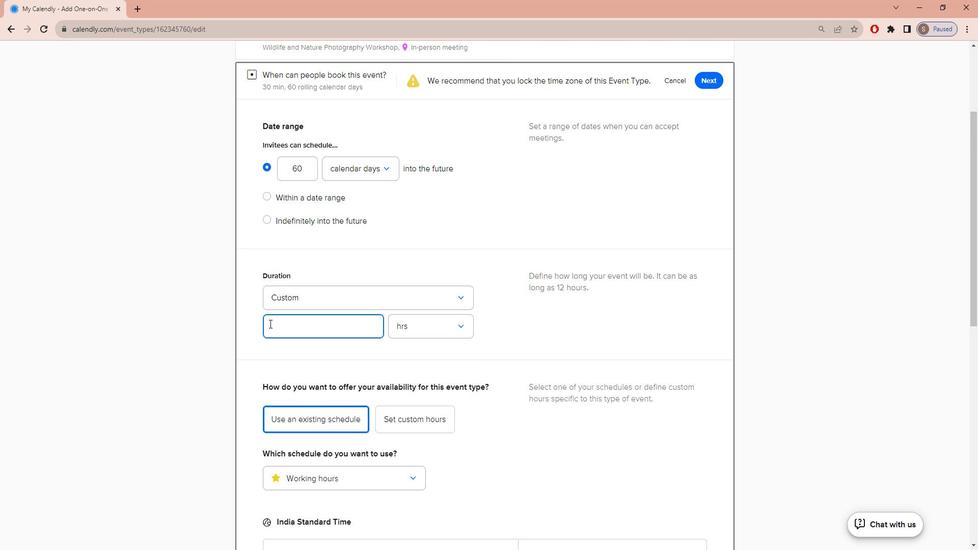 
Action: Mouse moved to (274, 348)
Screenshot: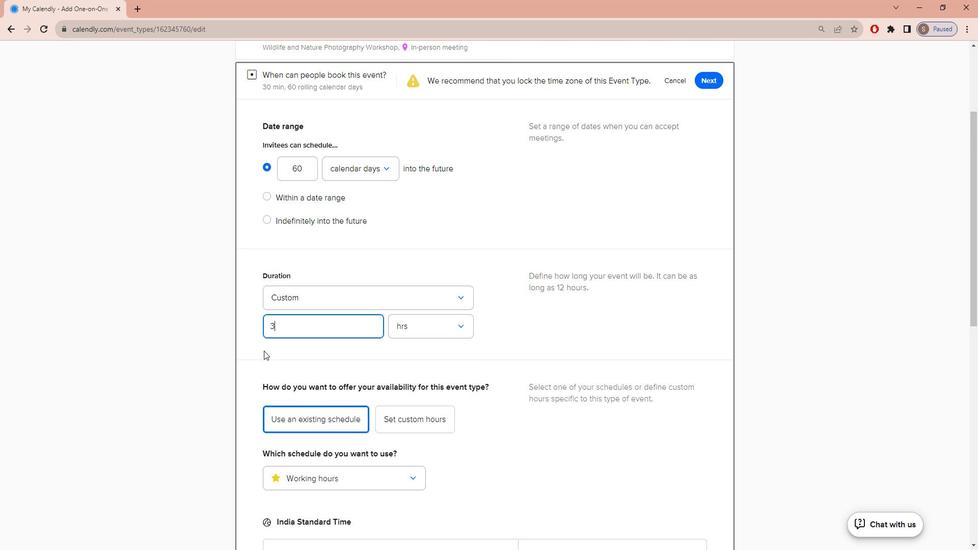 
Action: Mouse pressed left at (274, 348)
Screenshot: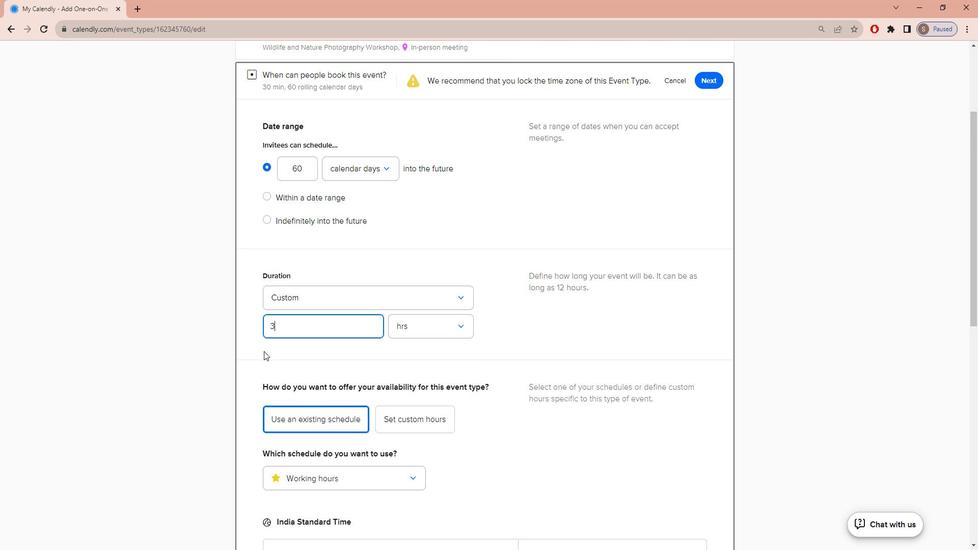 
Action: Mouse moved to (275, 345)
Screenshot: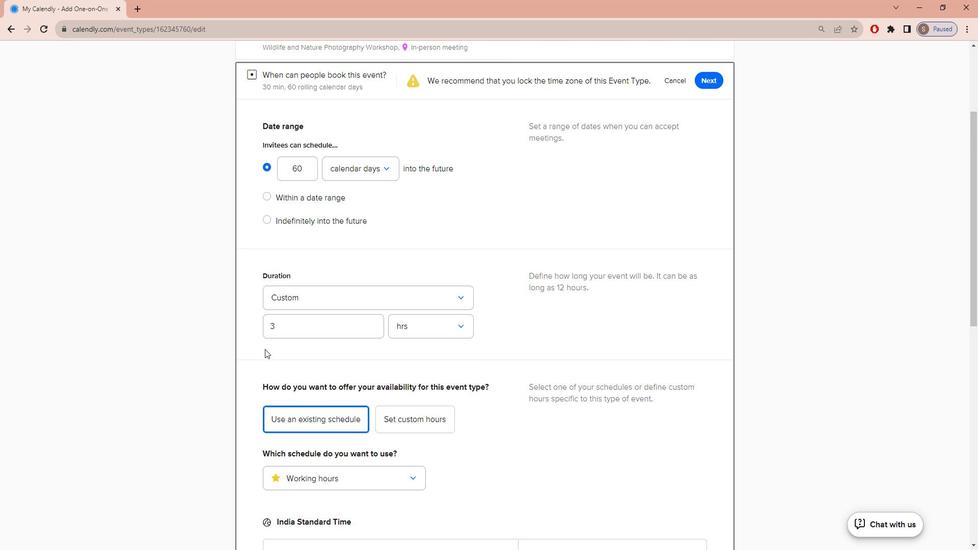 
Action: Mouse scrolled (275, 345) with delta (0, 0)
Screenshot: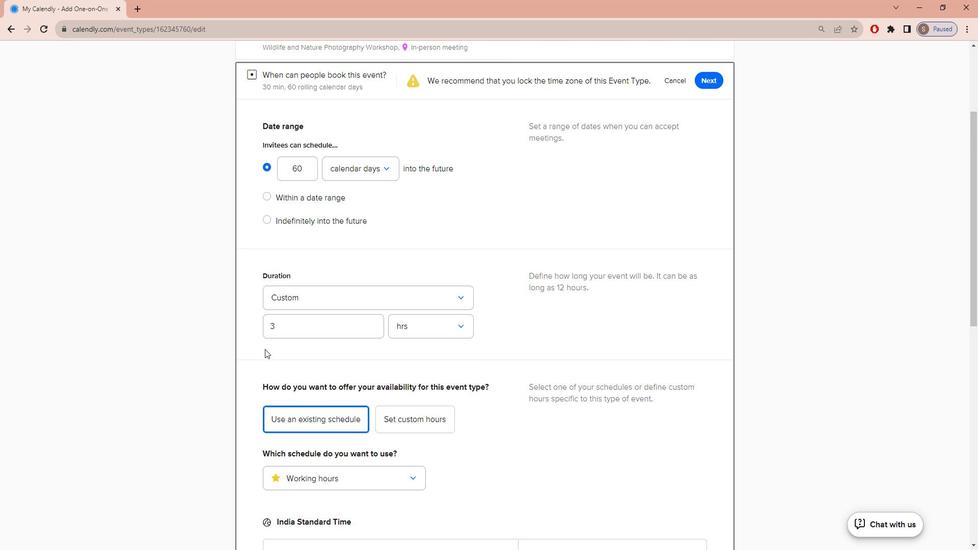 
Action: Mouse scrolled (275, 345) with delta (0, 0)
Screenshot: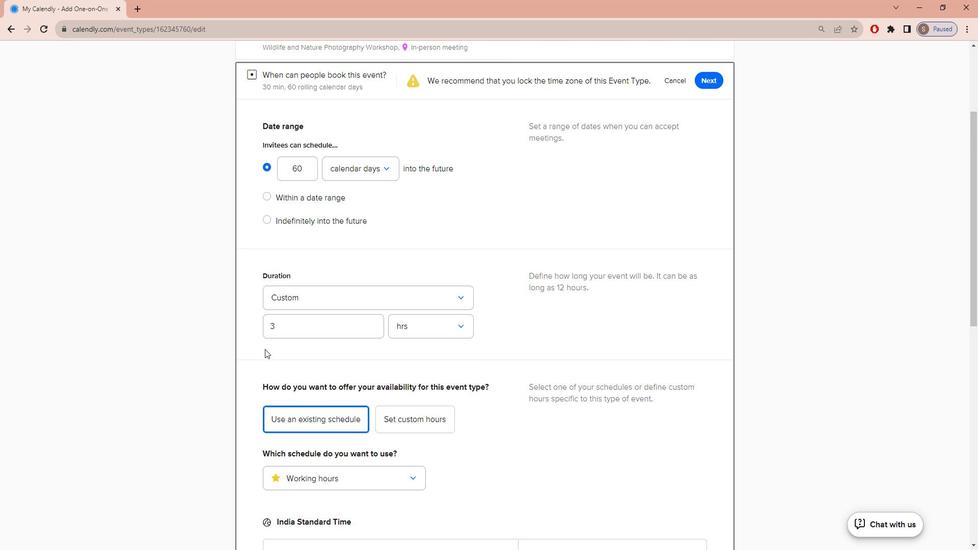 
Action: Mouse scrolled (275, 345) with delta (0, 0)
Screenshot: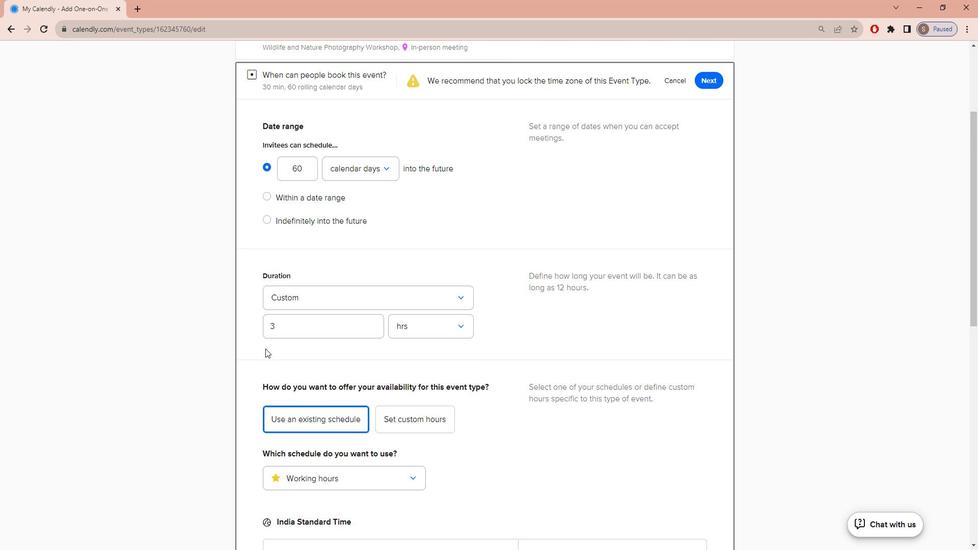 
Action: Mouse moved to (275, 345)
Screenshot: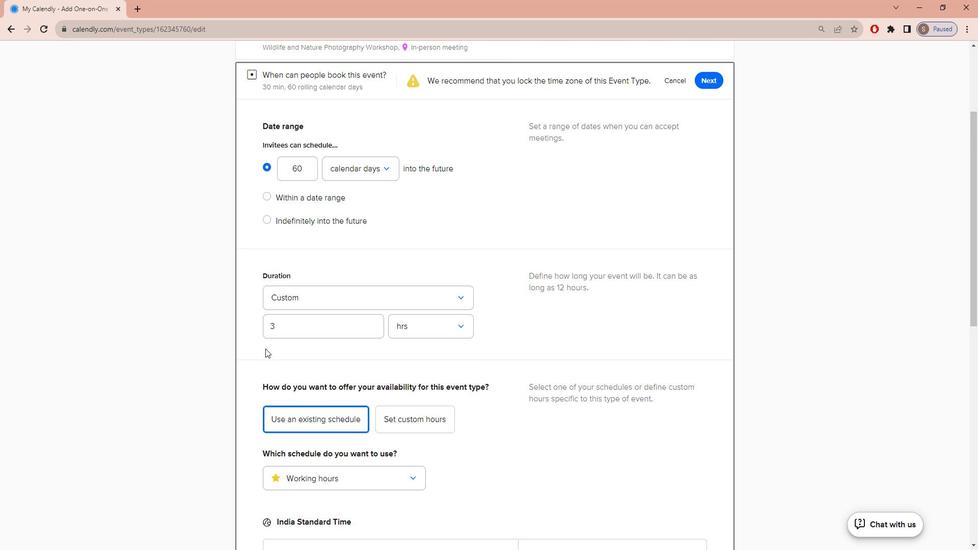 
Action: Mouse scrolled (275, 344) with delta (0, 0)
Screenshot: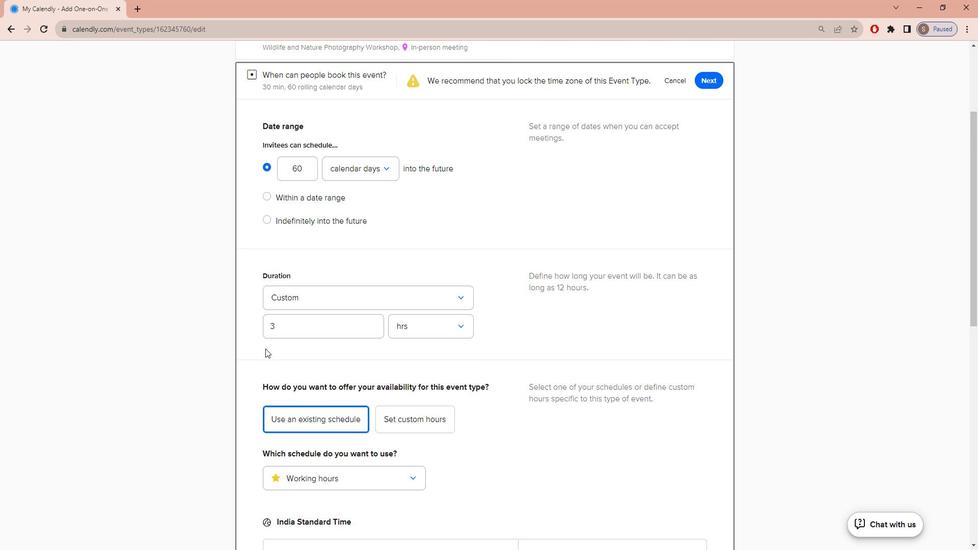 
Action: Mouse moved to (275, 343)
Screenshot: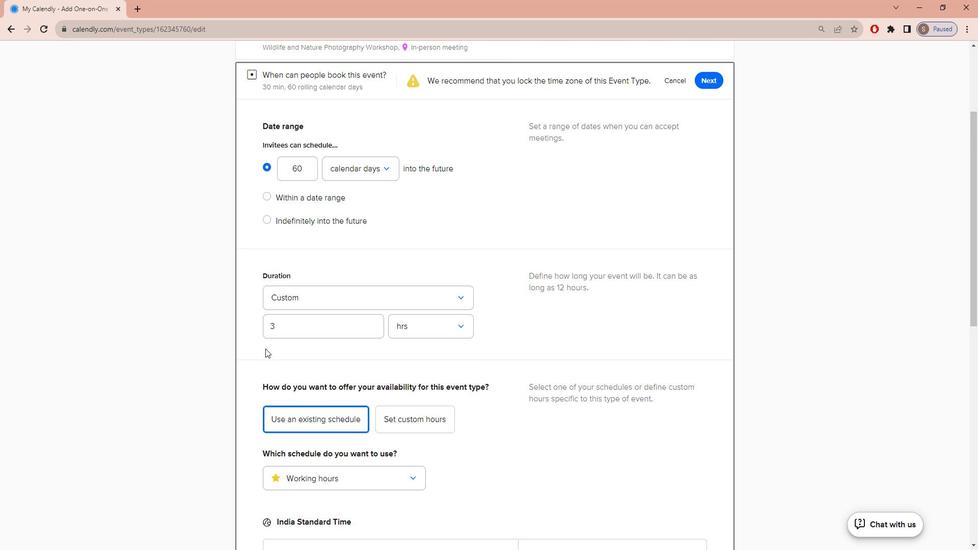 
Action: Mouse scrolled (275, 343) with delta (0, 0)
Screenshot: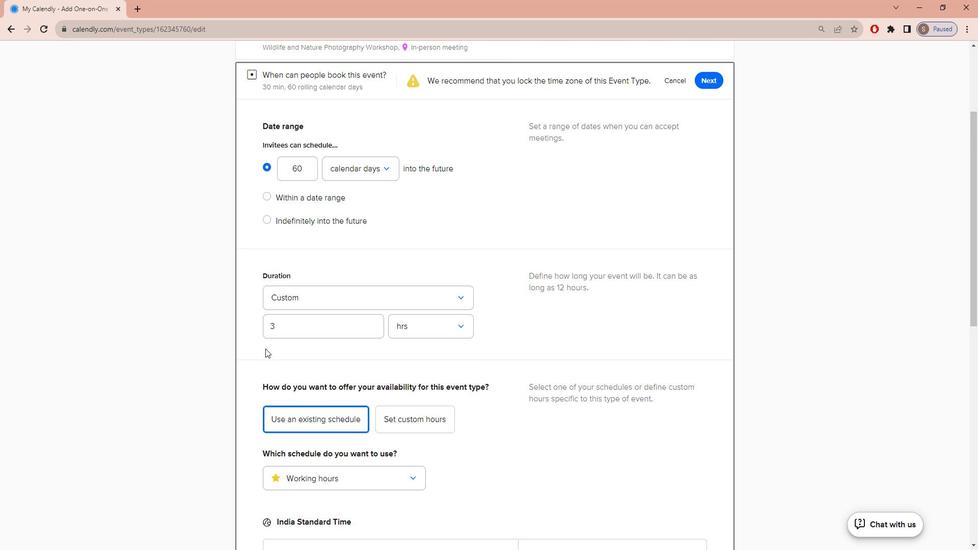 
Action: Mouse moved to (276, 342)
Screenshot: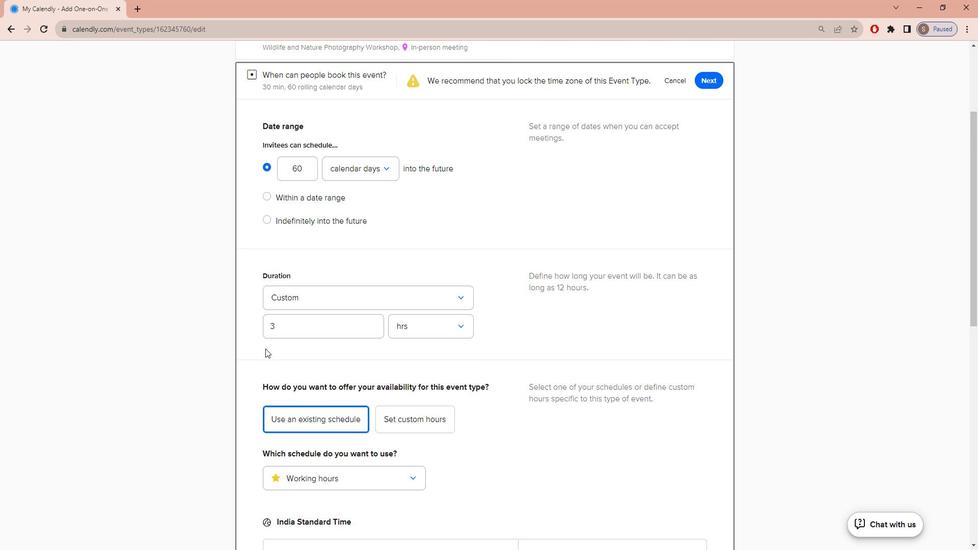 
Action: Mouse scrolled (276, 342) with delta (0, 0)
Screenshot: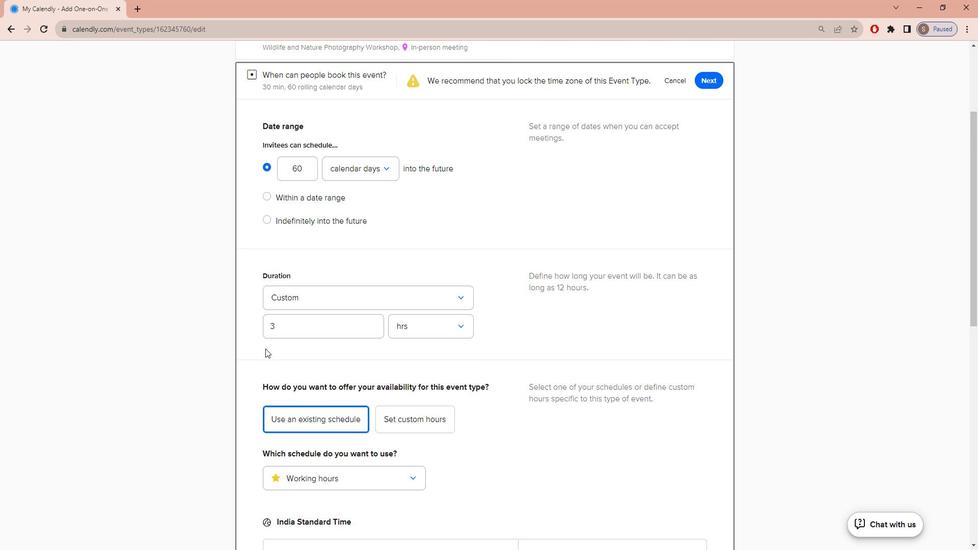 
Action: Mouse moved to (276, 341)
Screenshot: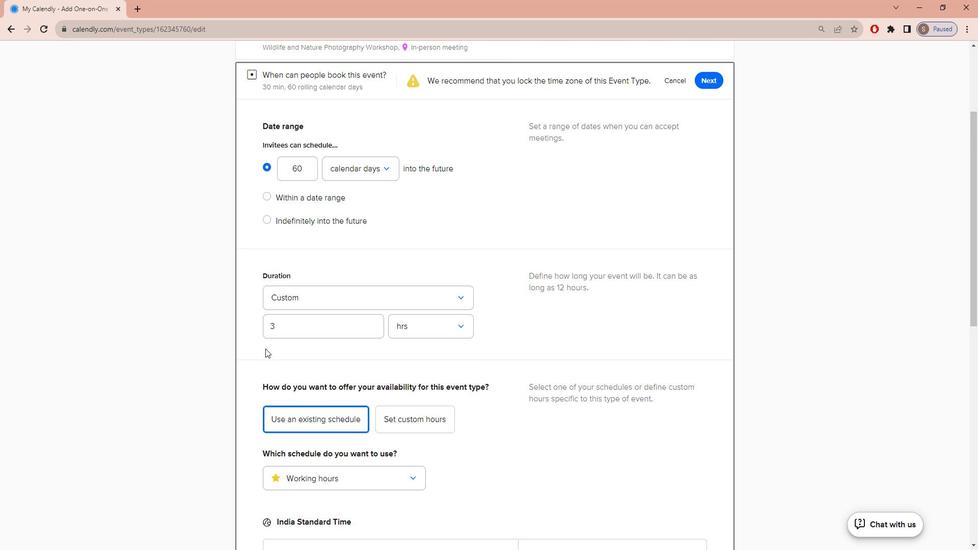 
Action: Mouse scrolled (276, 340) with delta (0, 0)
Screenshot: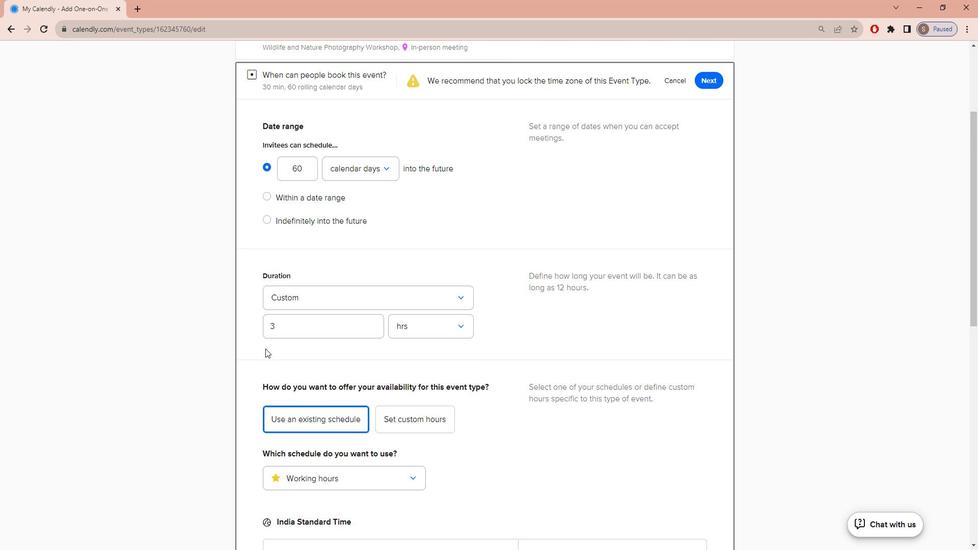 
Action: Mouse moved to (282, 334)
Screenshot: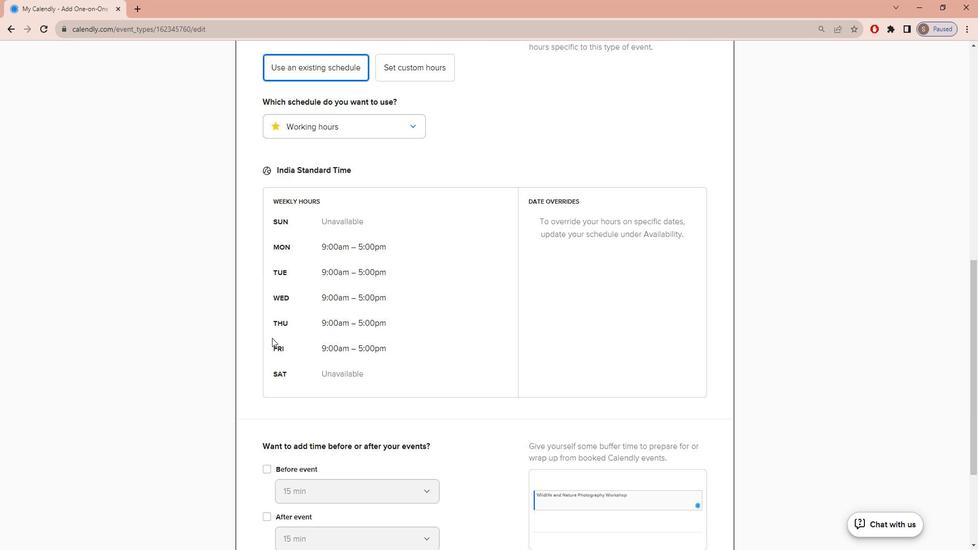 
Action: Mouse scrolled (282, 334) with delta (0, 0)
Screenshot: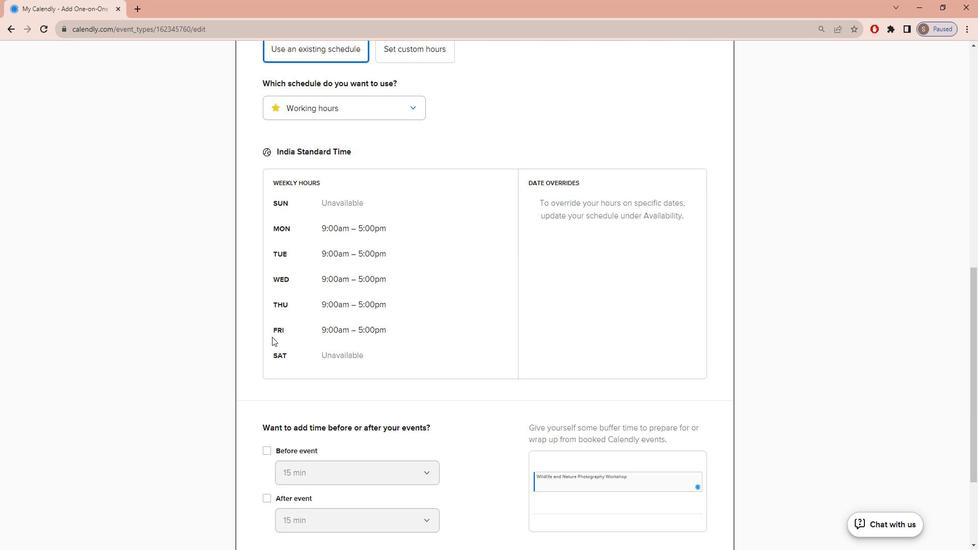 
Action: Mouse scrolled (282, 334) with delta (0, 0)
Screenshot: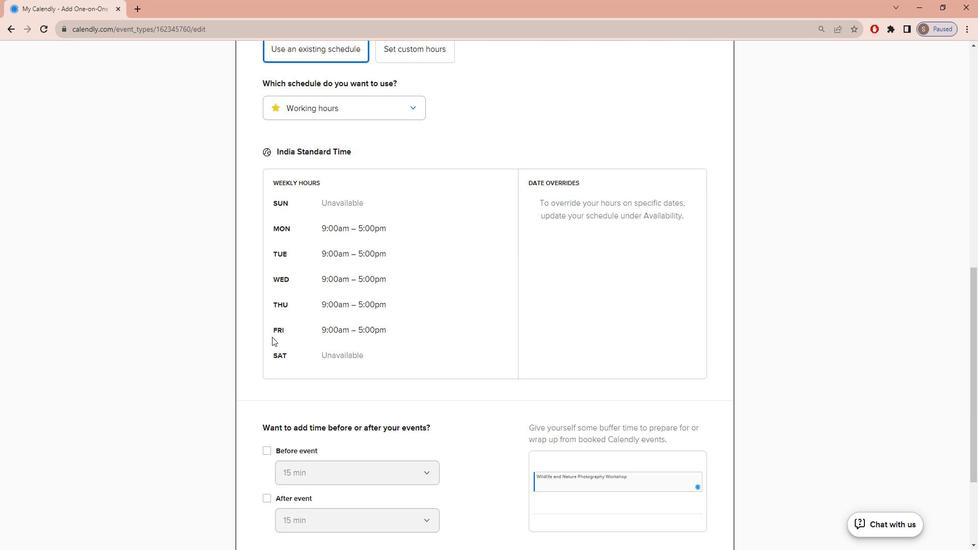 
Action: Mouse scrolled (282, 334) with delta (0, 0)
Screenshot: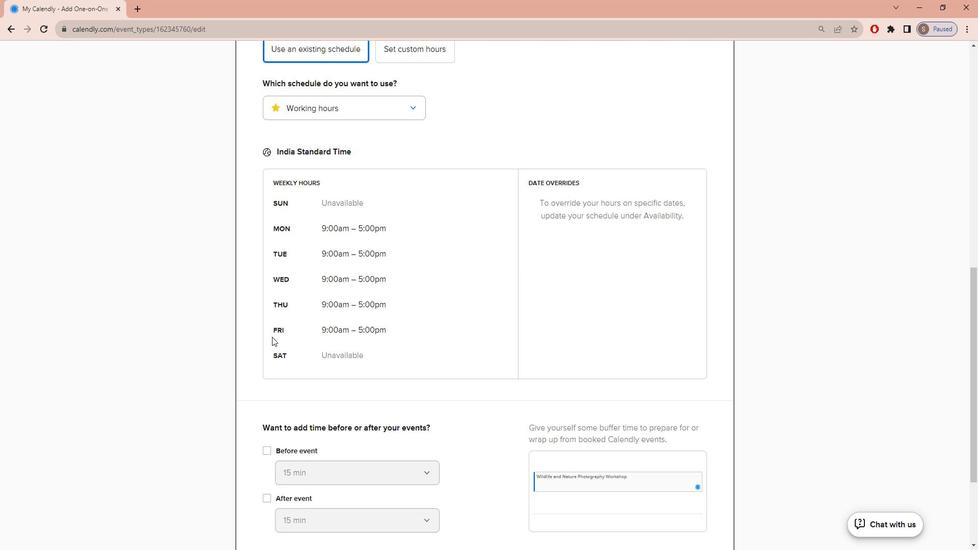 
Action: Mouse scrolled (282, 334) with delta (0, 0)
Screenshot: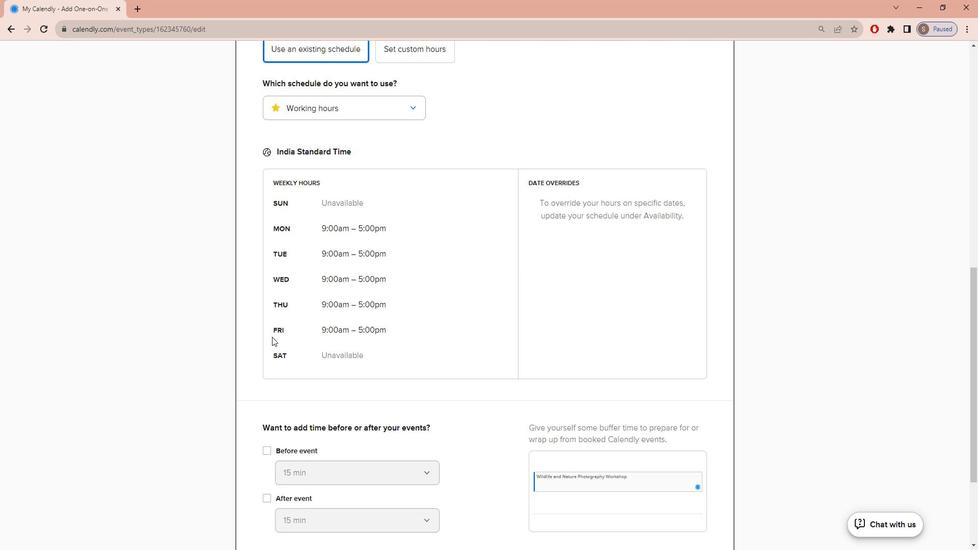 
Action: Mouse moved to (282, 334)
Screenshot: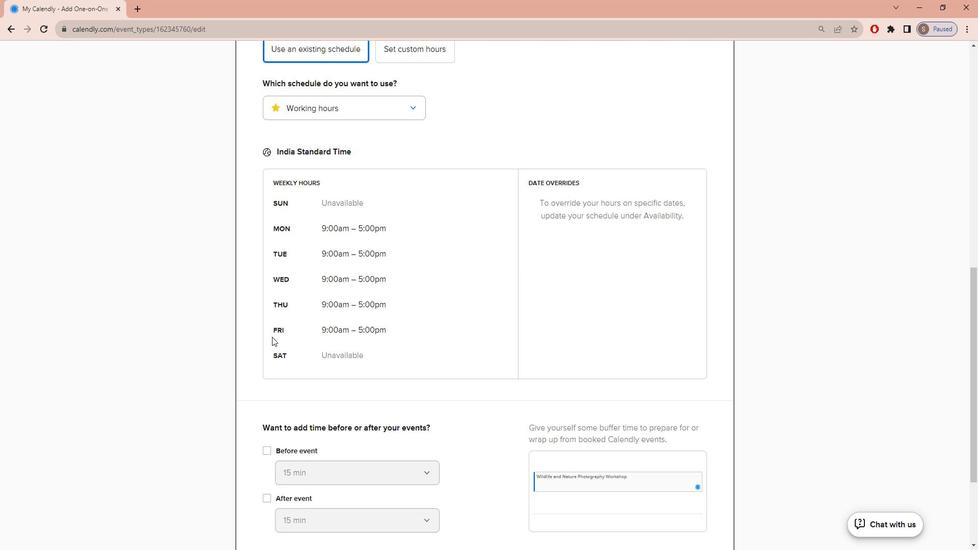
Action: Mouse scrolled (282, 334) with delta (0, 0)
Screenshot: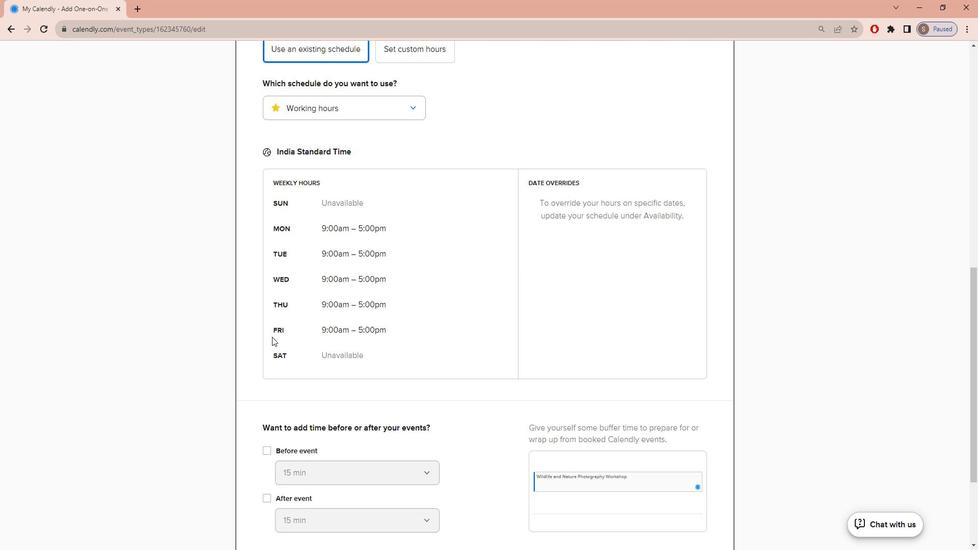 
Action: Mouse scrolled (282, 334) with delta (0, 0)
Screenshot: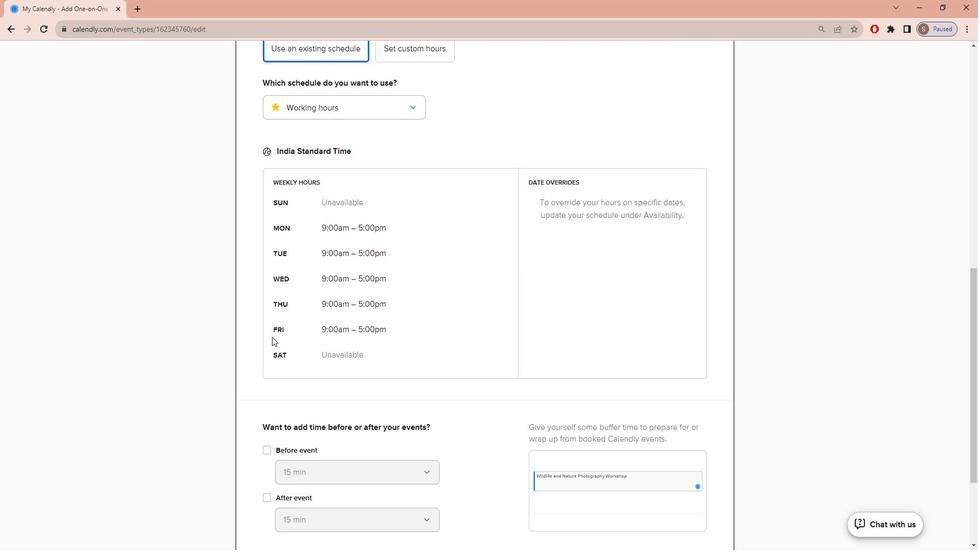 
Action: Mouse scrolled (282, 334) with delta (0, 0)
Screenshot: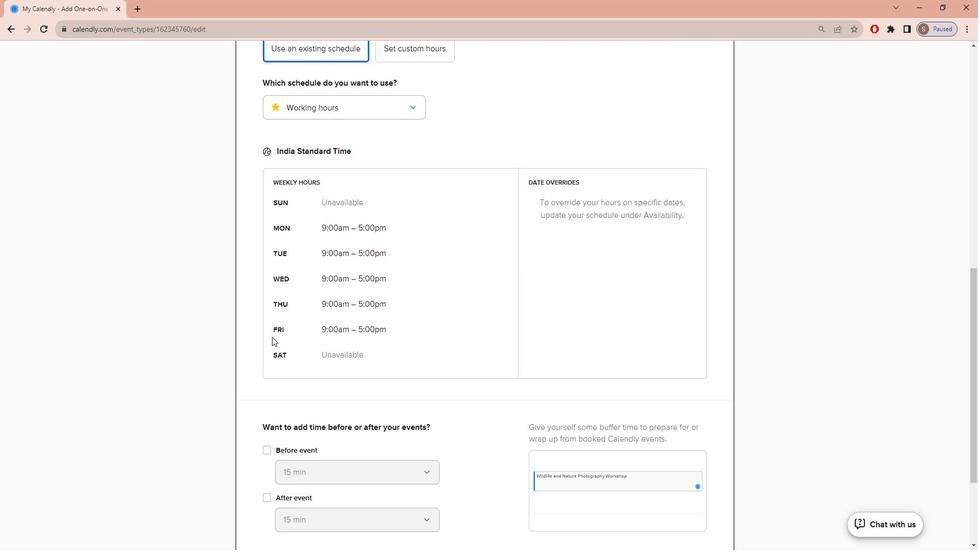 
Action: Mouse moved to (729, 490)
Screenshot: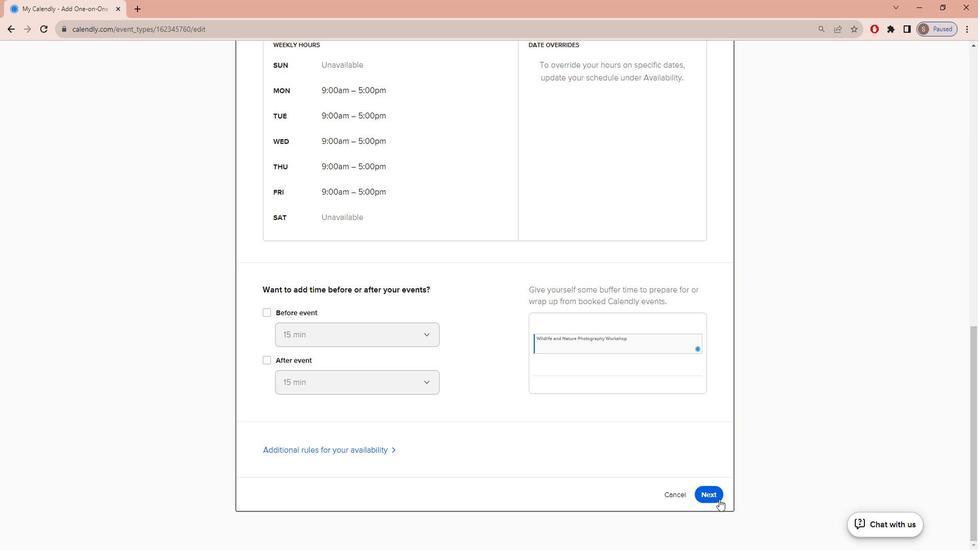 
Action: Mouse pressed left at (729, 490)
Screenshot: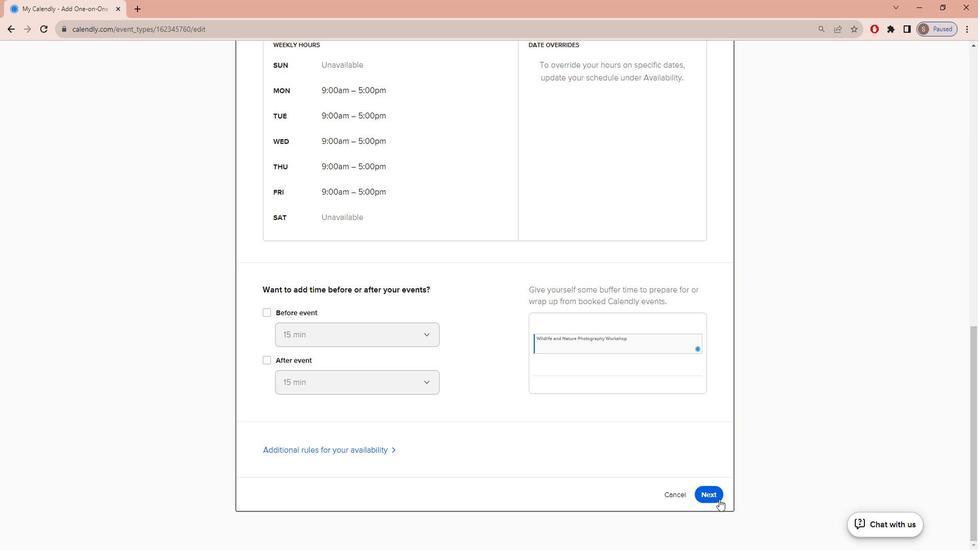 
